 Task: Find connections with filter location Wittmund with filter topic #linkedinlearningwith filter profile language Spanish with filter current company Ramboll with filter school St. George's College with filter industry Construction with filter service category Loans with filter keywords title Physical Therapy Assistant
Action: Mouse moved to (531, 69)
Screenshot: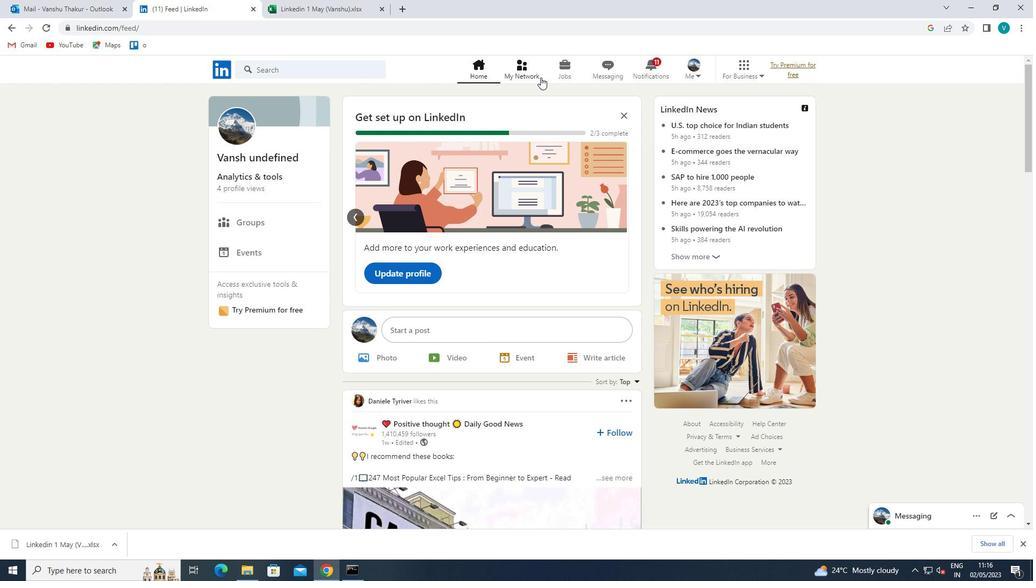 
Action: Mouse pressed left at (531, 69)
Screenshot: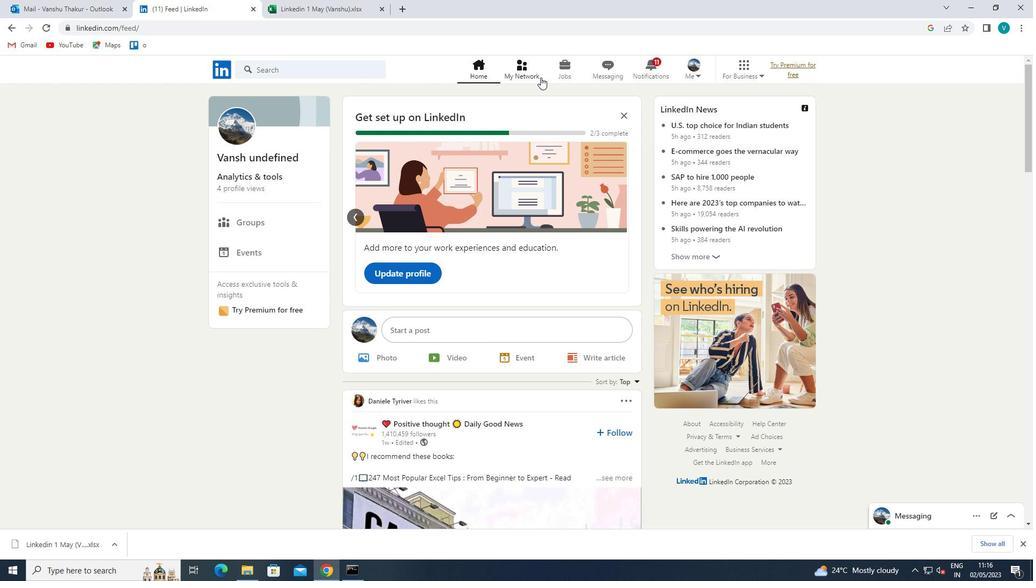 
Action: Mouse moved to (305, 128)
Screenshot: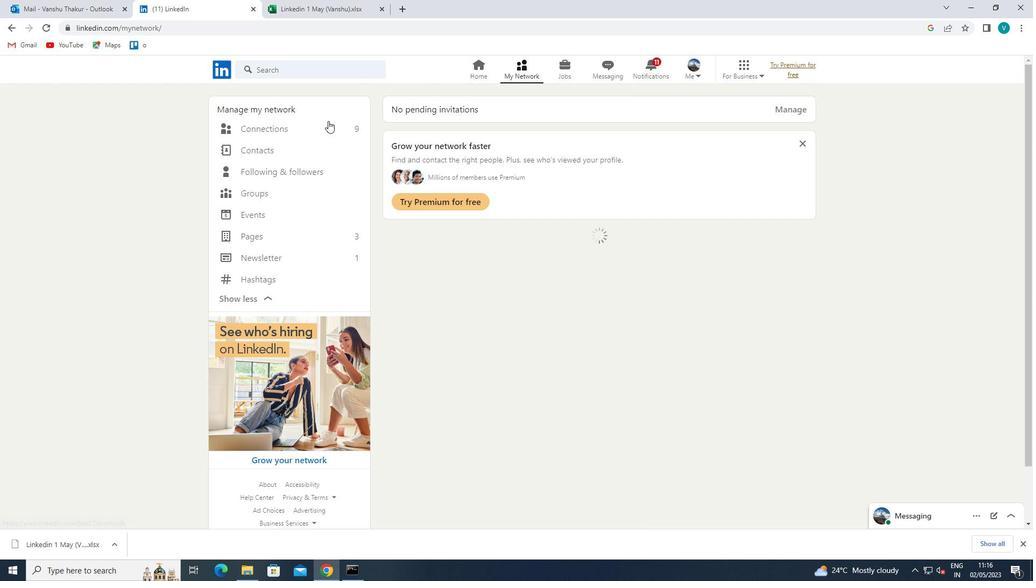 
Action: Mouse pressed left at (305, 128)
Screenshot: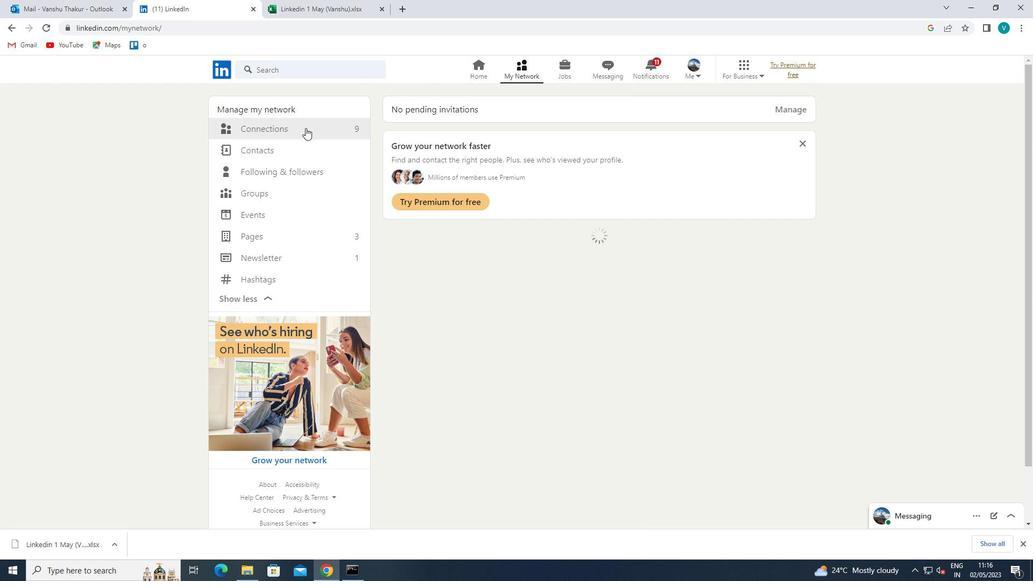 
Action: Mouse moved to (615, 136)
Screenshot: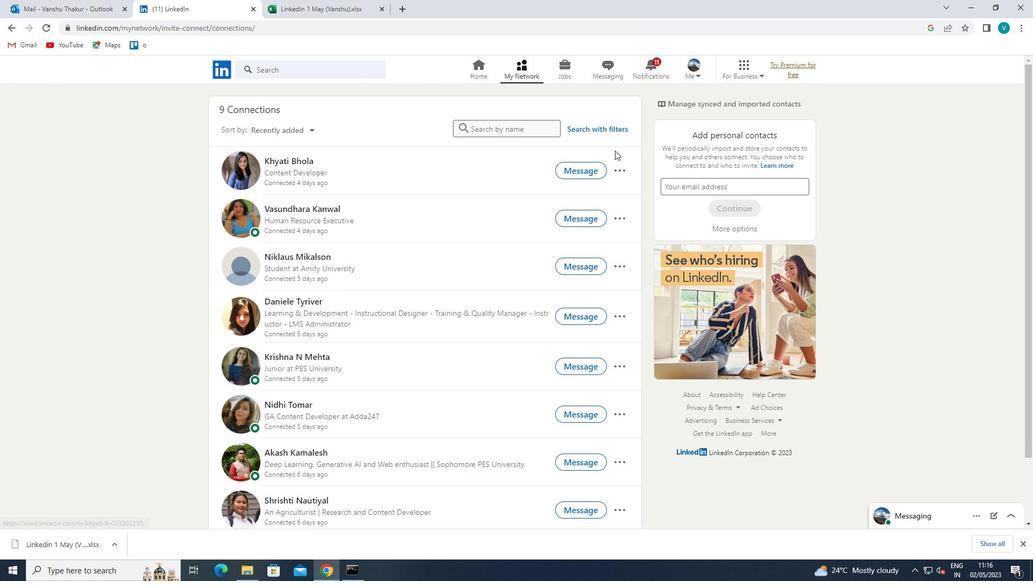 
Action: Mouse pressed left at (615, 136)
Screenshot: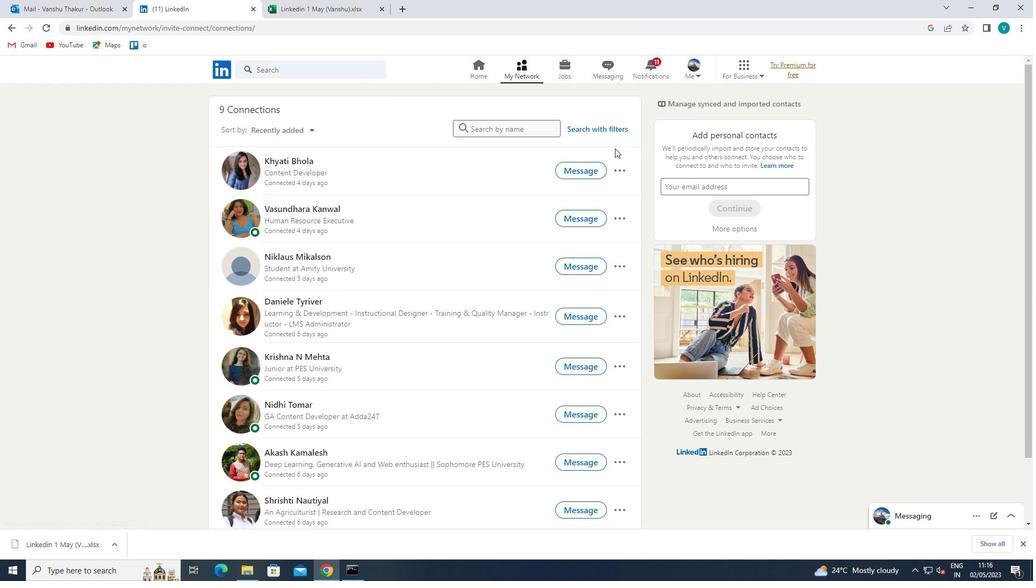 
Action: Mouse moved to (621, 130)
Screenshot: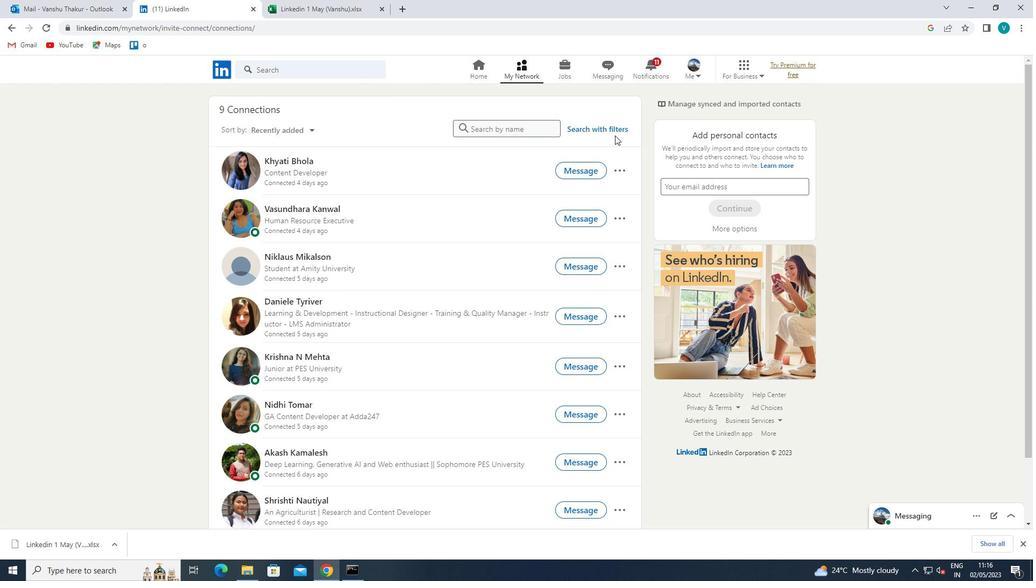 
Action: Mouse pressed left at (621, 130)
Screenshot: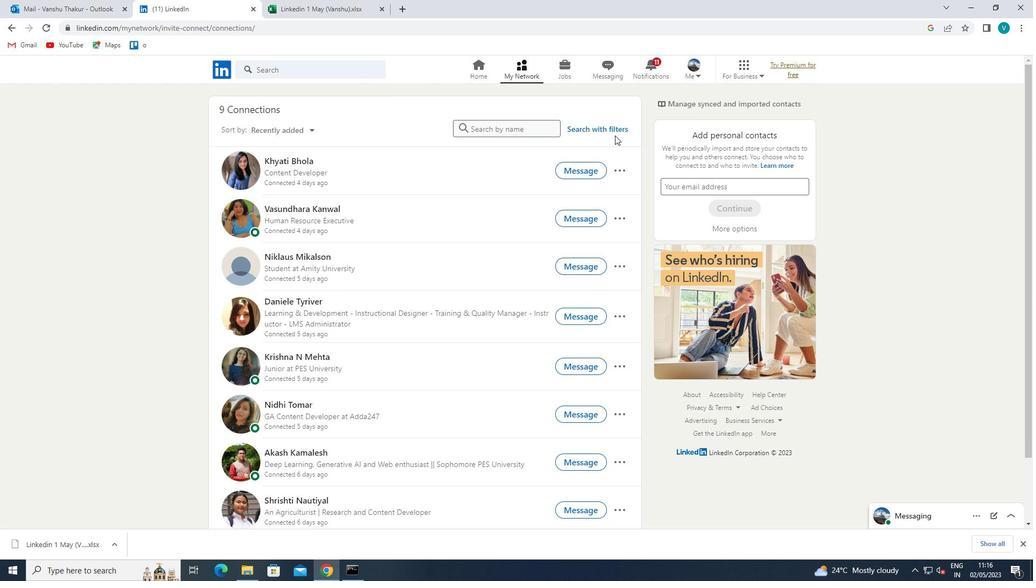 
Action: Mouse moved to (501, 98)
Screenshot: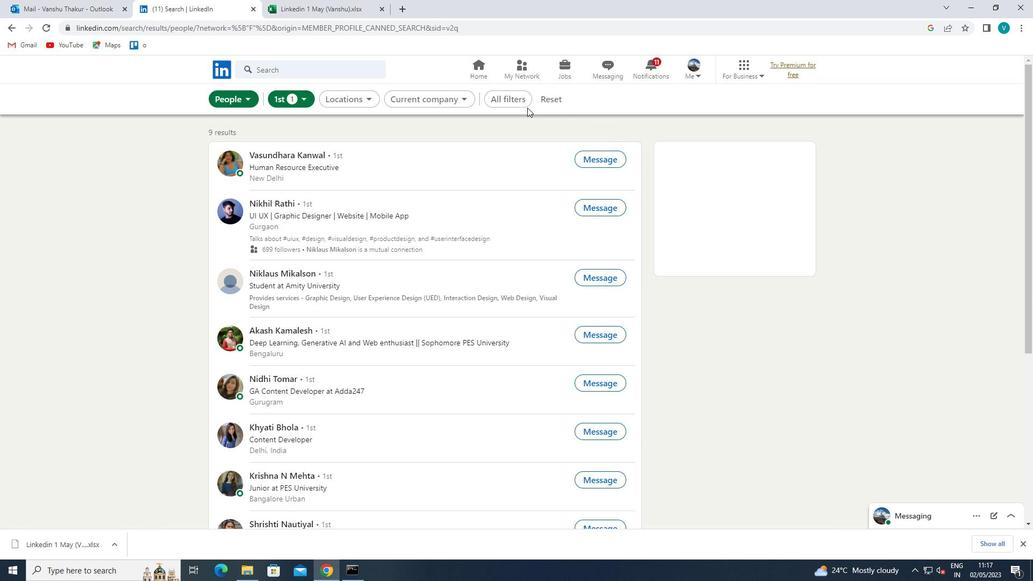 
Action: Mouse pressed left at (501, 98)
Screenshot: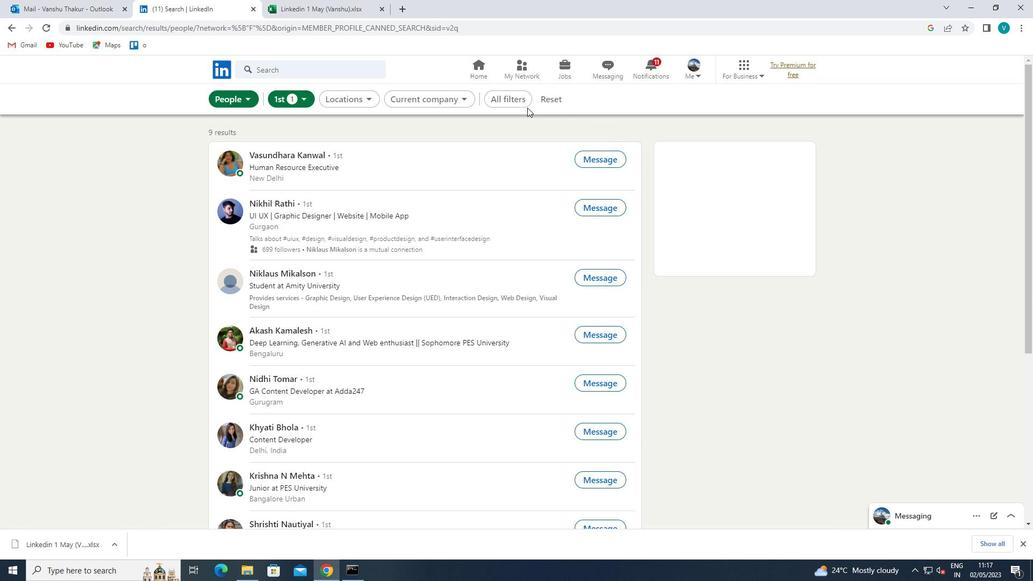 
Action: Mouse moved to (799, 264)
Screenshot: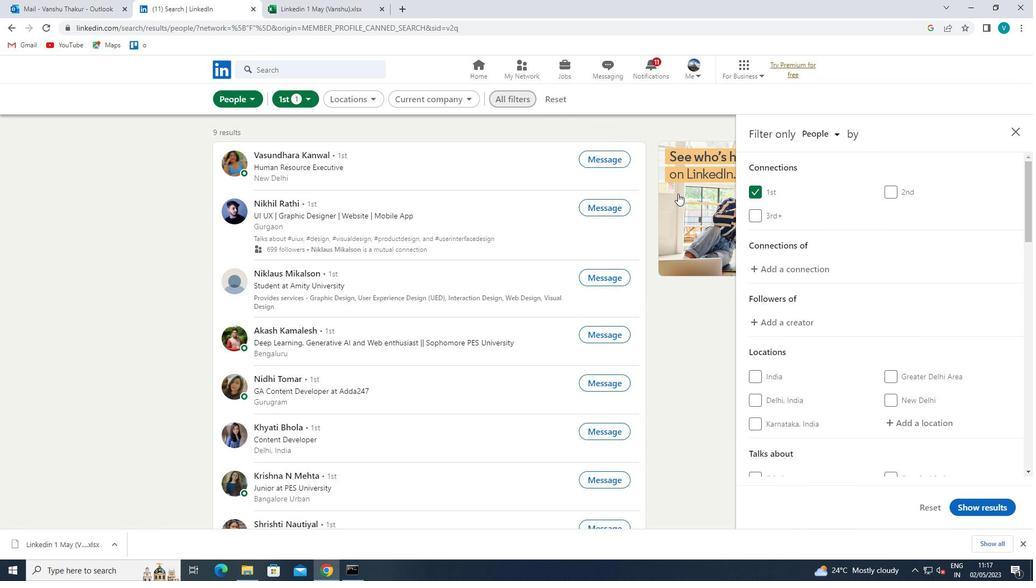 
Action: Mouse scrolled (799, 263) with delta (0, 0)
Screenshot: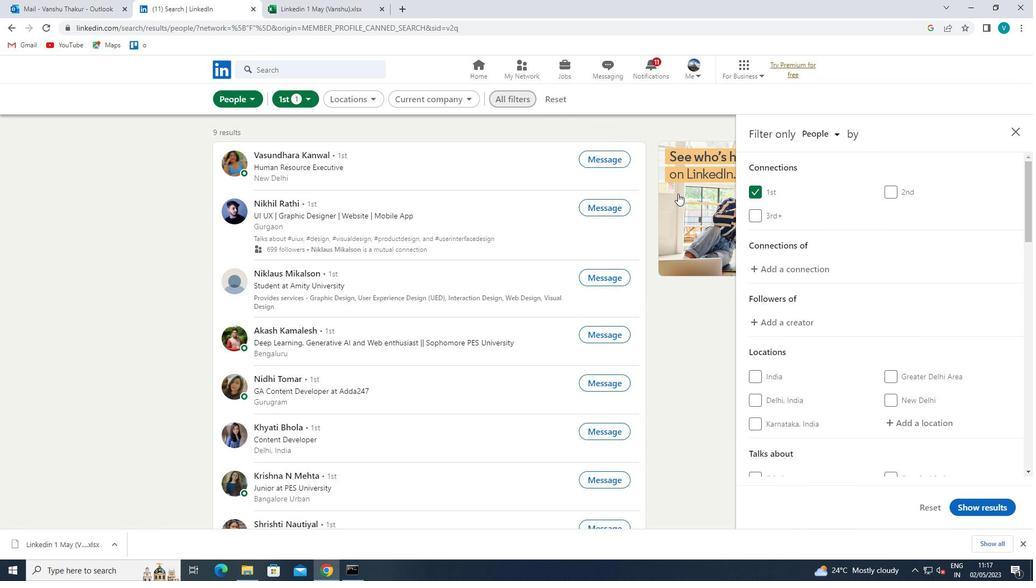
Action: Mouse moved to (914, 361)
Screenshot: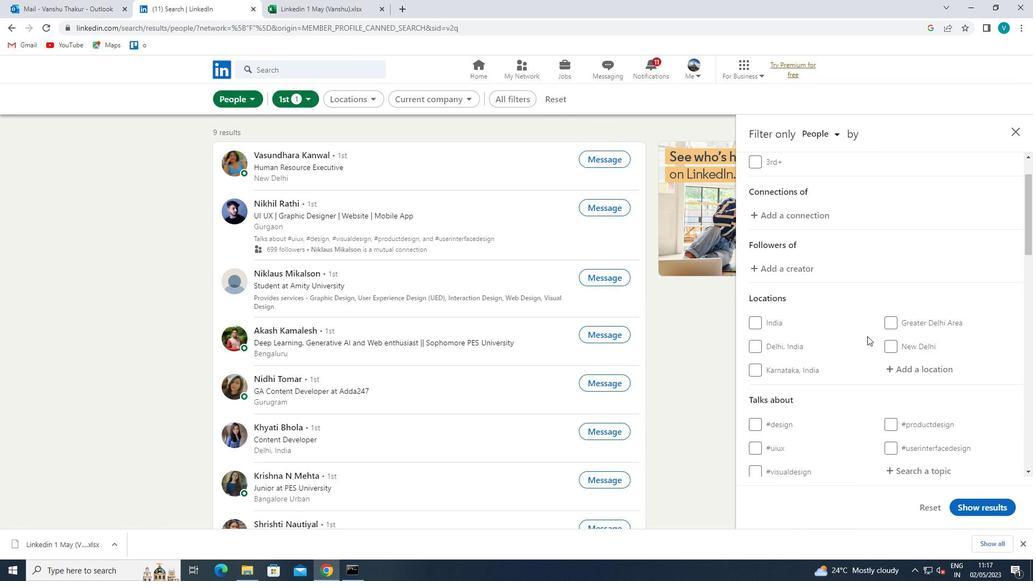 
Action: Mouse pressed left at (914, 361)
Screenshot: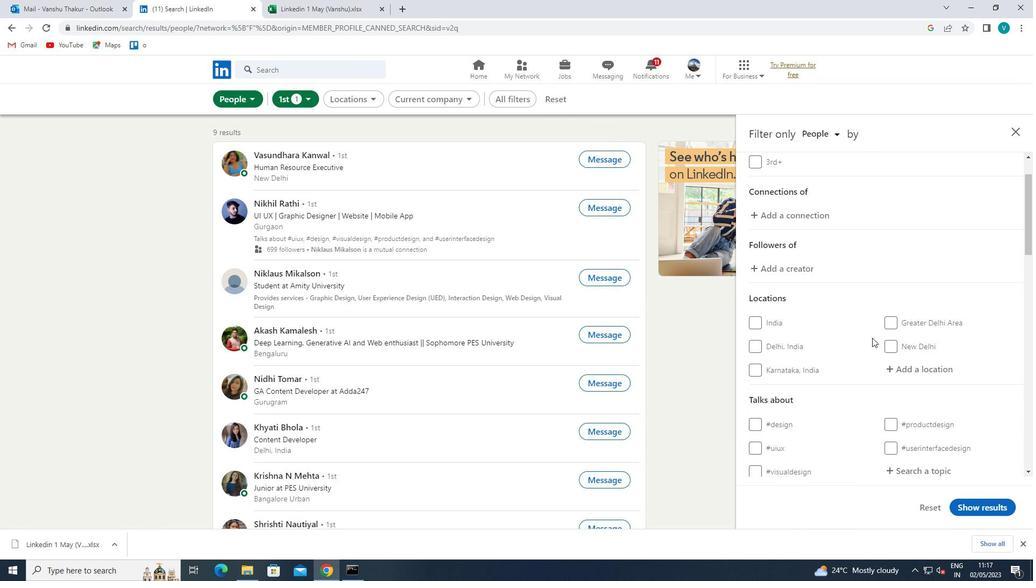 
Action: Mouse moved to (854, 328)
Screenshot: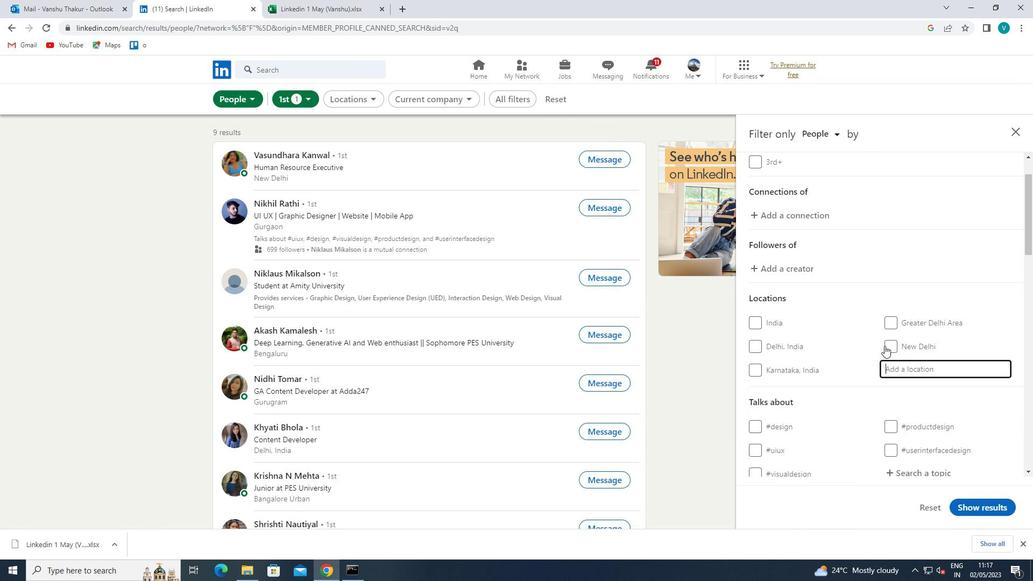 
Action: Key pressed <Key.shift>WITTMUND
Screenshot: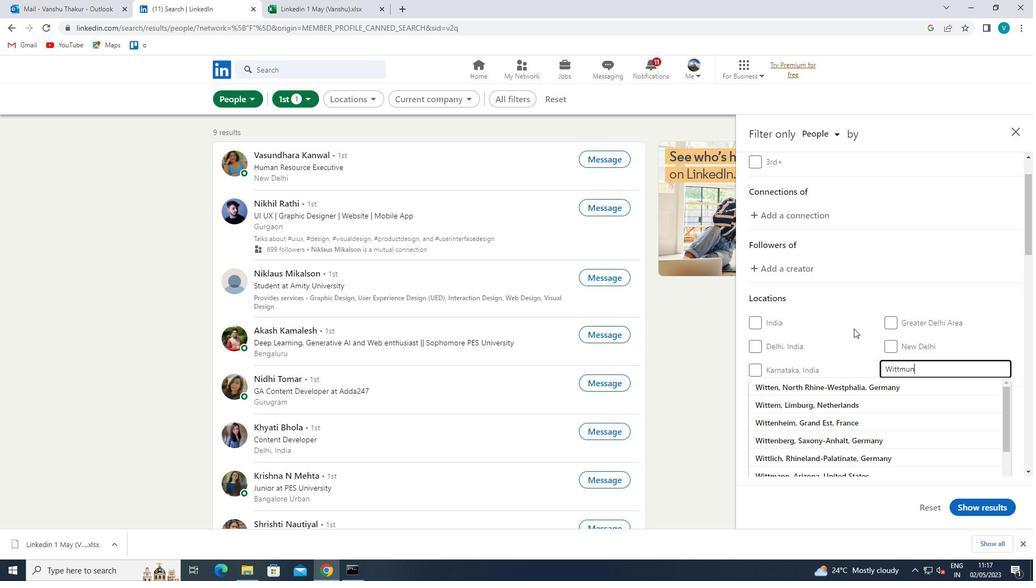 
Action: Mouse moved to (852, 388)
Screenshot: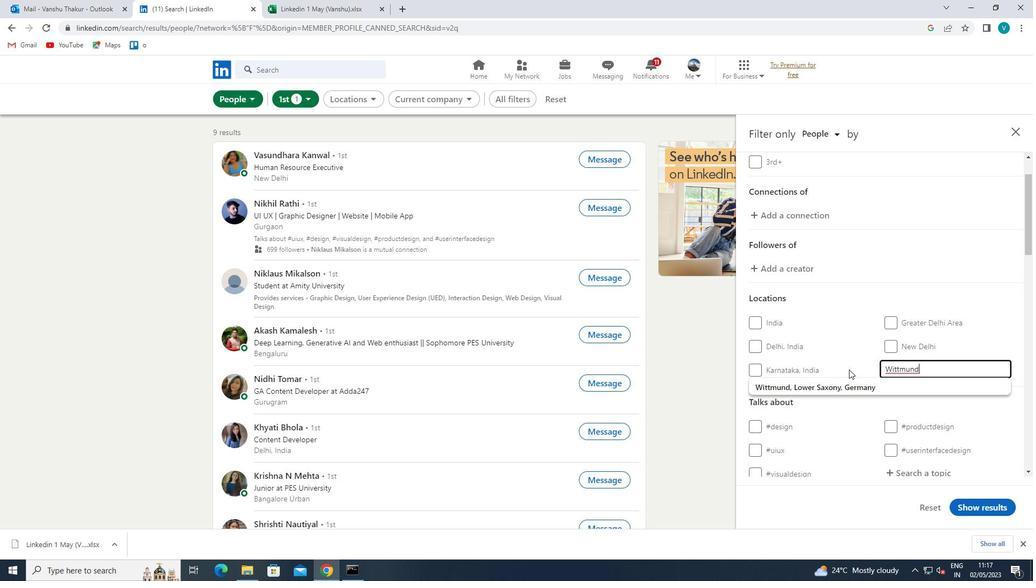 
Action: Mouse pressed left at (852, 388)
Screenshot: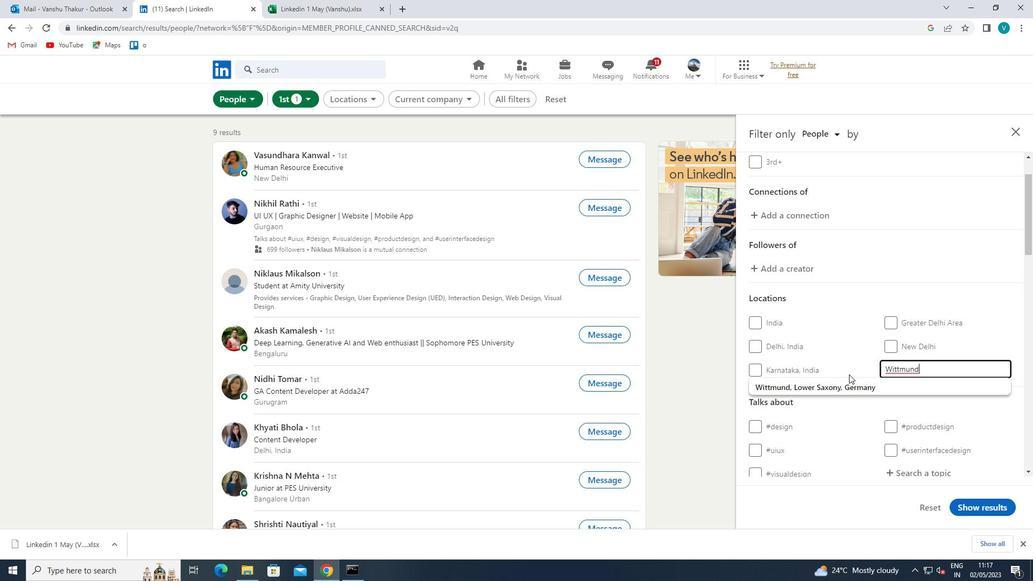 
Action: Mouse moved to (910, 343)
Screenshot: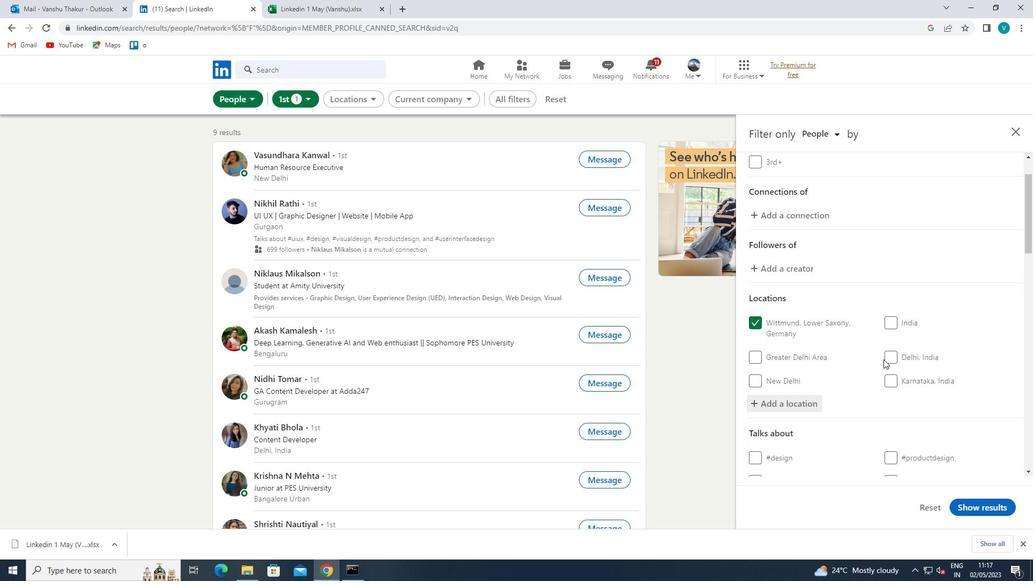 
Action: Mouse scrolled (910, 342) with delta (0, 0)
Screenshot: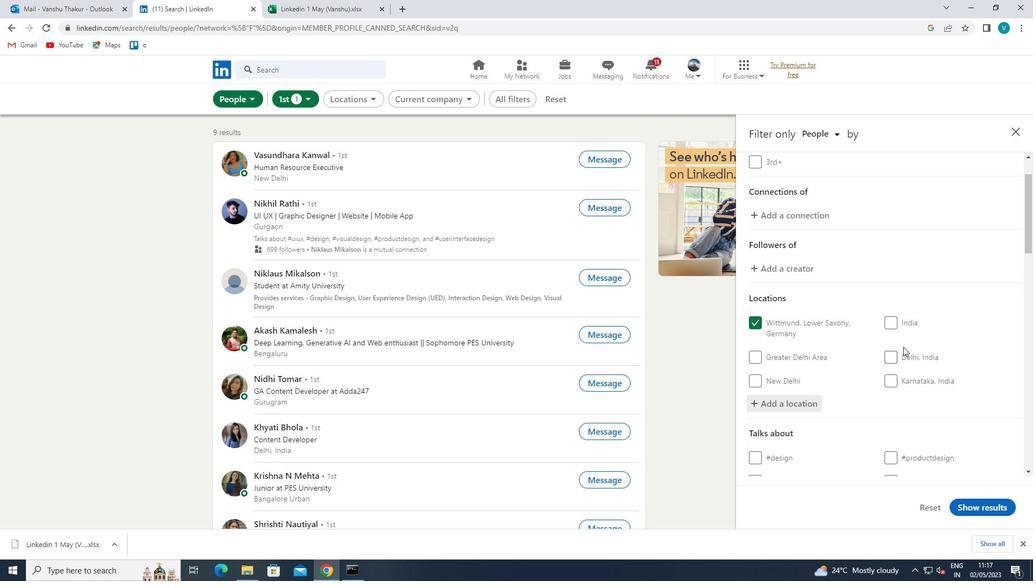 
Action: Mouse scrolled (910, 342) with delta (0, 0)
Screenshot: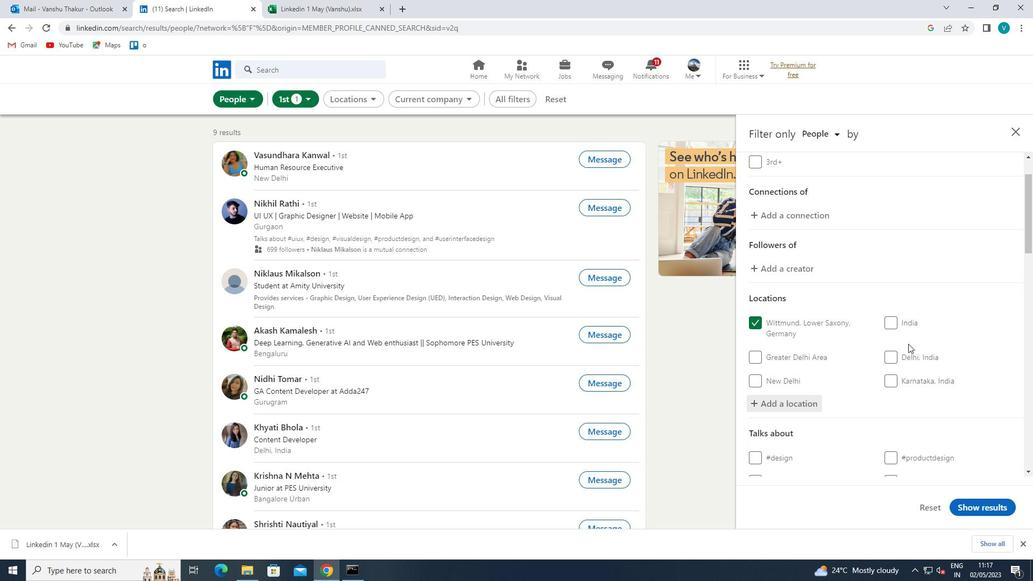 
Action: Mouse scrolled (910, 342) with delta (0, 0)
Screenshot: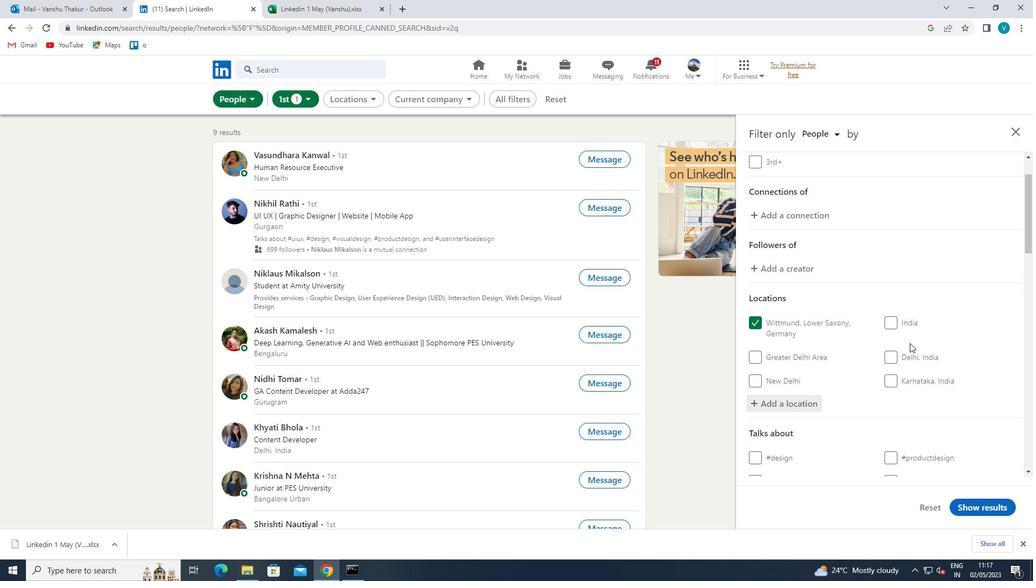 
Action: Mouse scrolled (910, 342) with delta (0, 0)
Screenshot: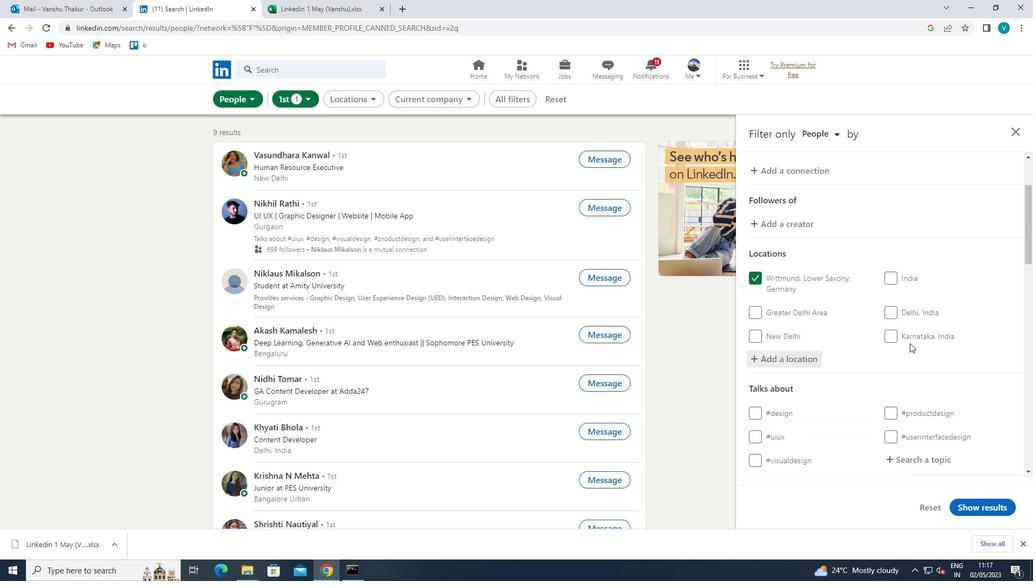 
Action: Mouse moved to (923, 290)
Screenshot: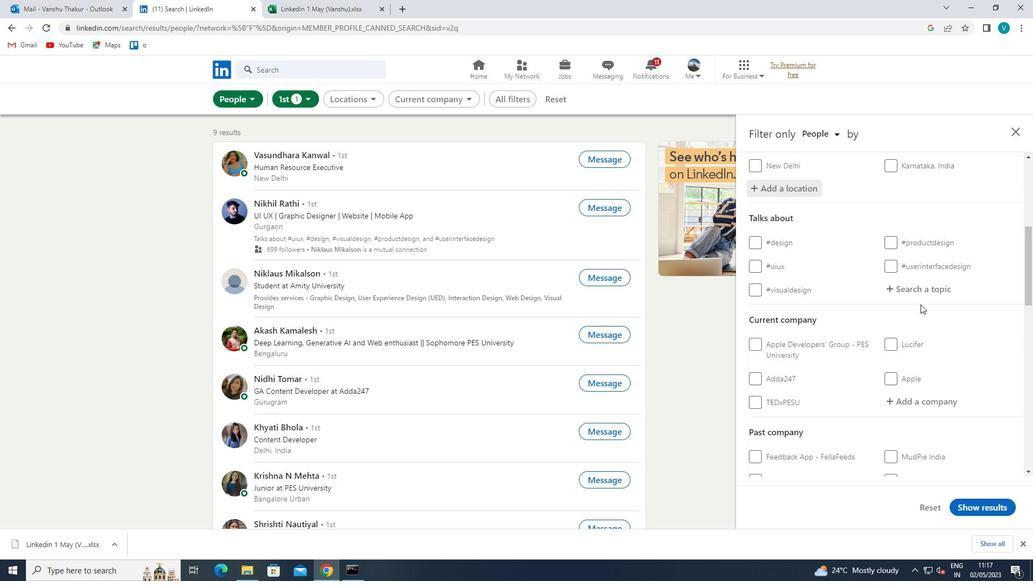 
Action: Mouse pressed left at (923, 290)
Screenshot: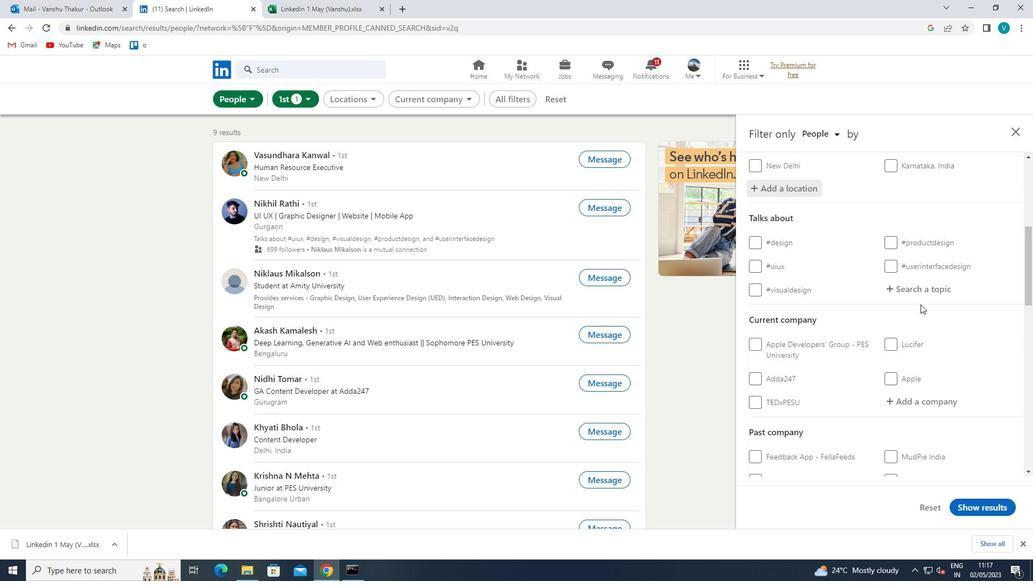 
Action: Mouse moved to (722, 248)
Screenshot: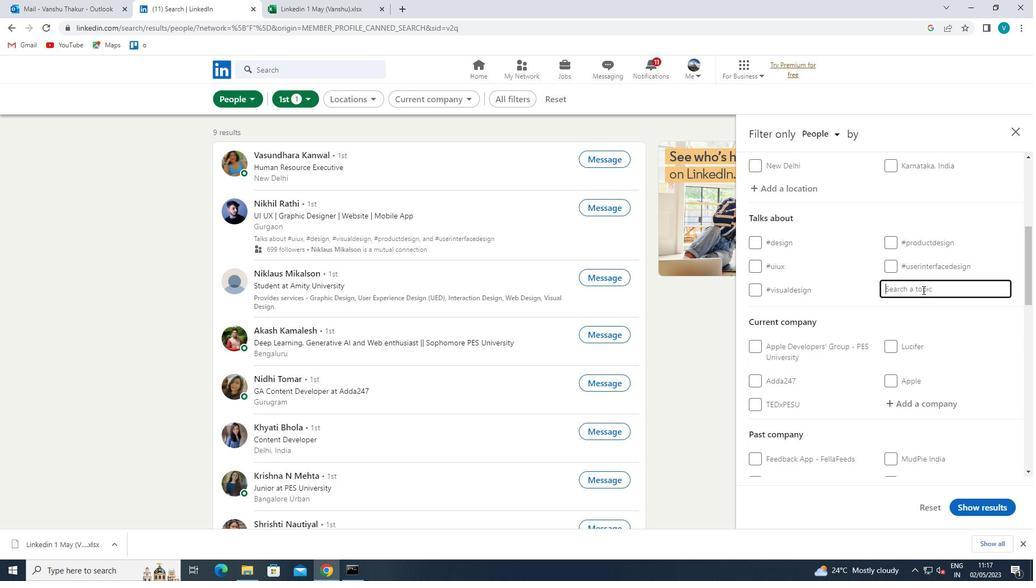
Action: Key pressed LINKEDIN<Key.space><Key.backspace>
Screenshot: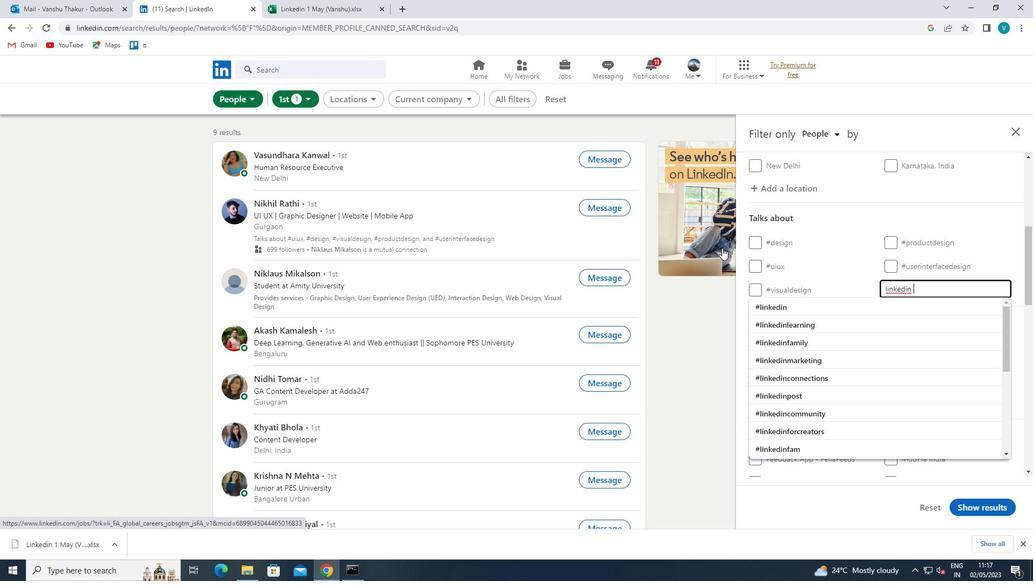 
Action: Mouse moved to (884, 327)
Screenshot: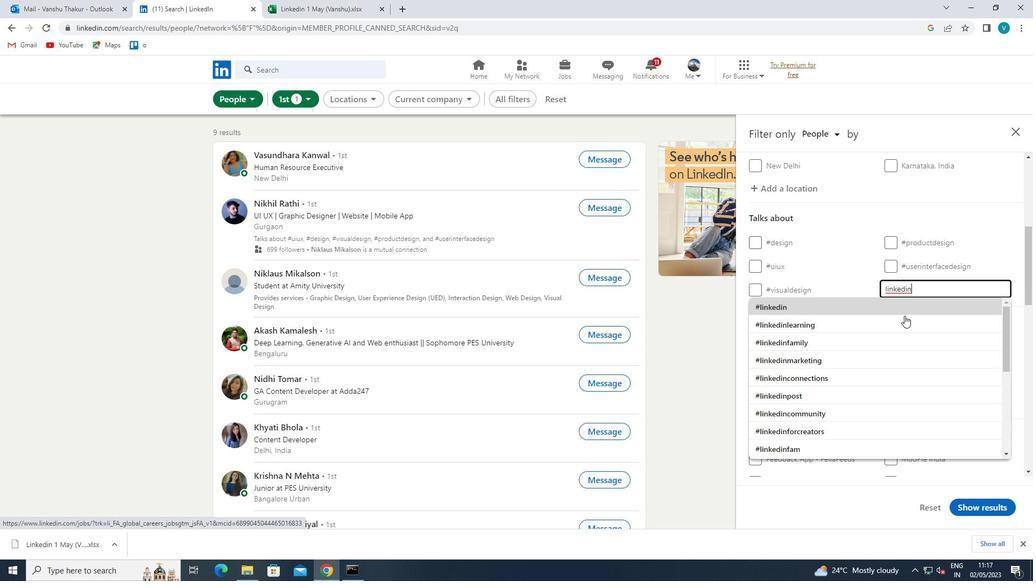 
Action: Mouse pressed left at (884, 327)
Screenshot: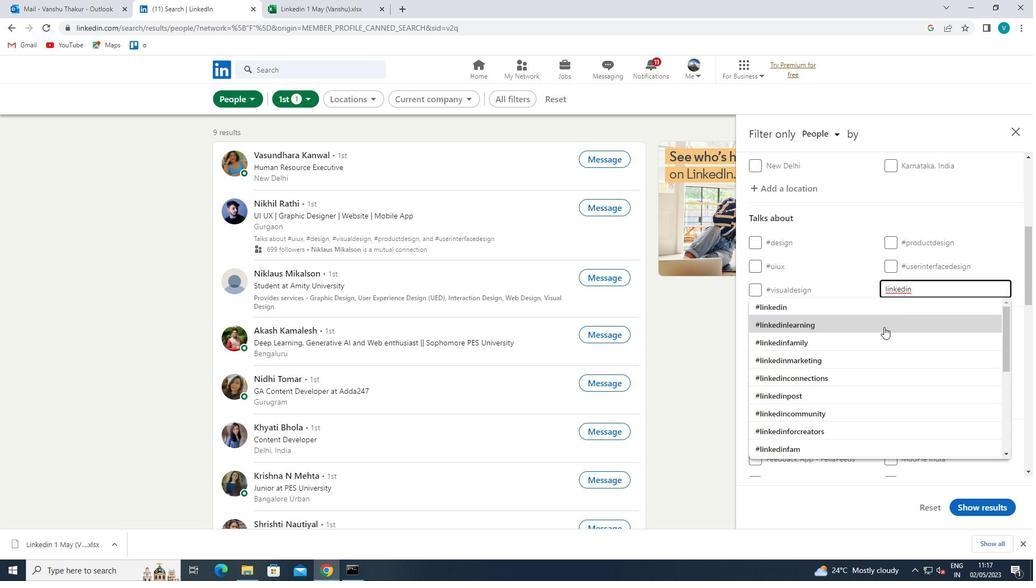 
Action: Mouse scrolled (884, 326) with delta (0, 0)
Screenshot: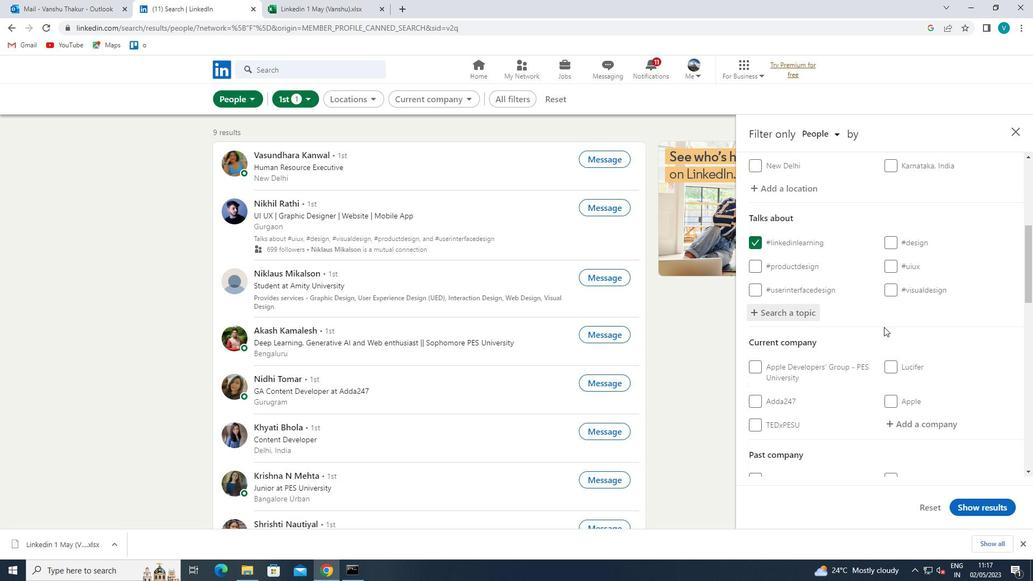 
Action: Mouse scrolled (884, 326) with delta (0, 0)
Screenshot: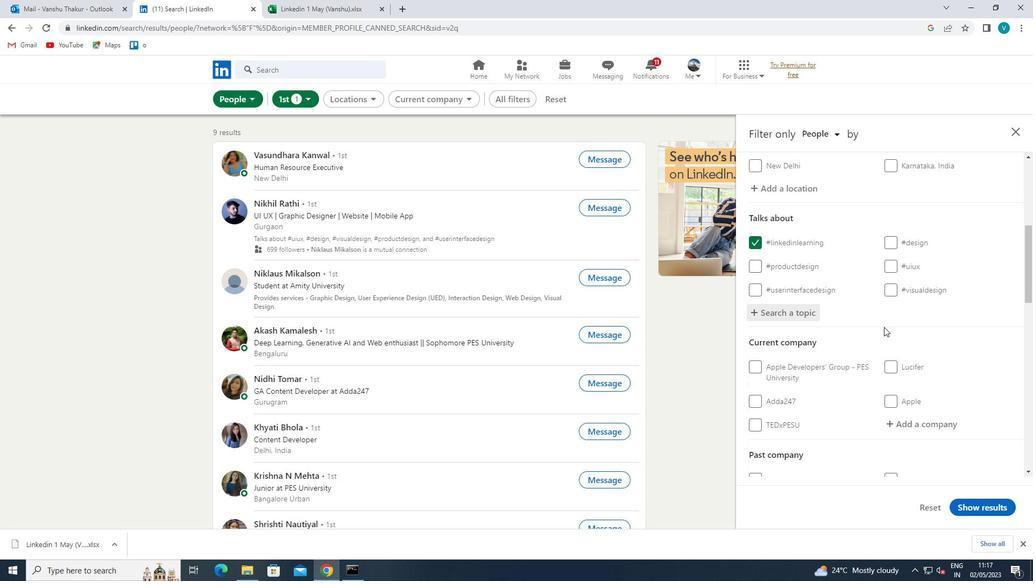 
Action: Mouse scrolled (884, 326) with delta (0, 0)
Screenshot: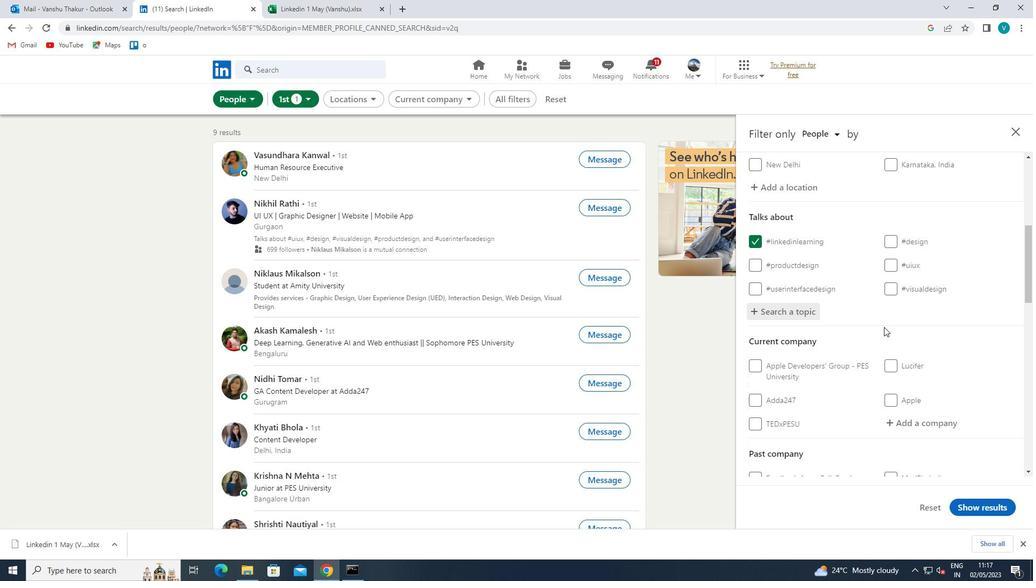 
Action: Mouse moved to (908, 264)
Screenshot: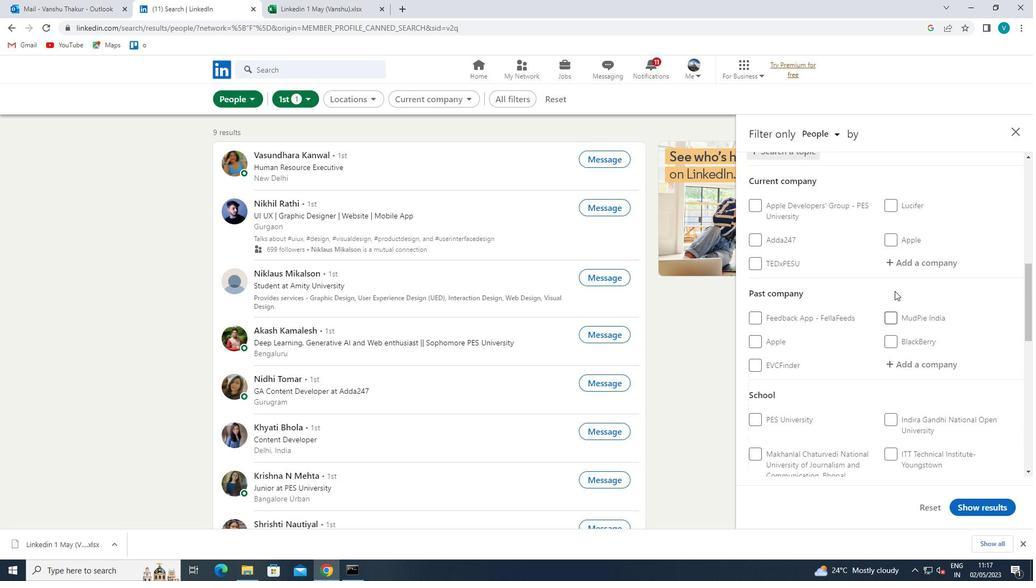 
Action: Mouse pressed left at (908, 264)
Screenshot: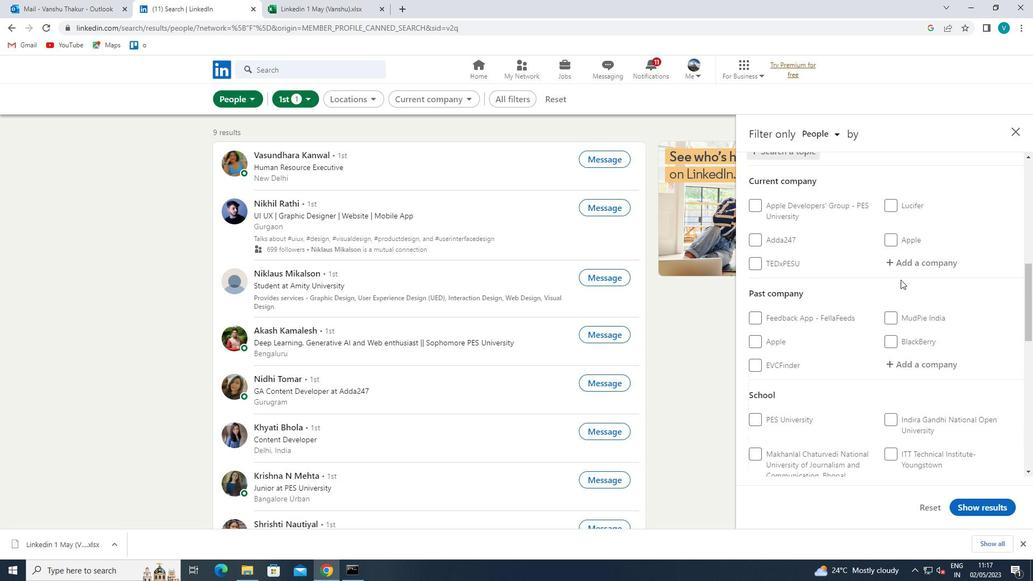 
Action: Key pressed <Key.shift>
Screenshot: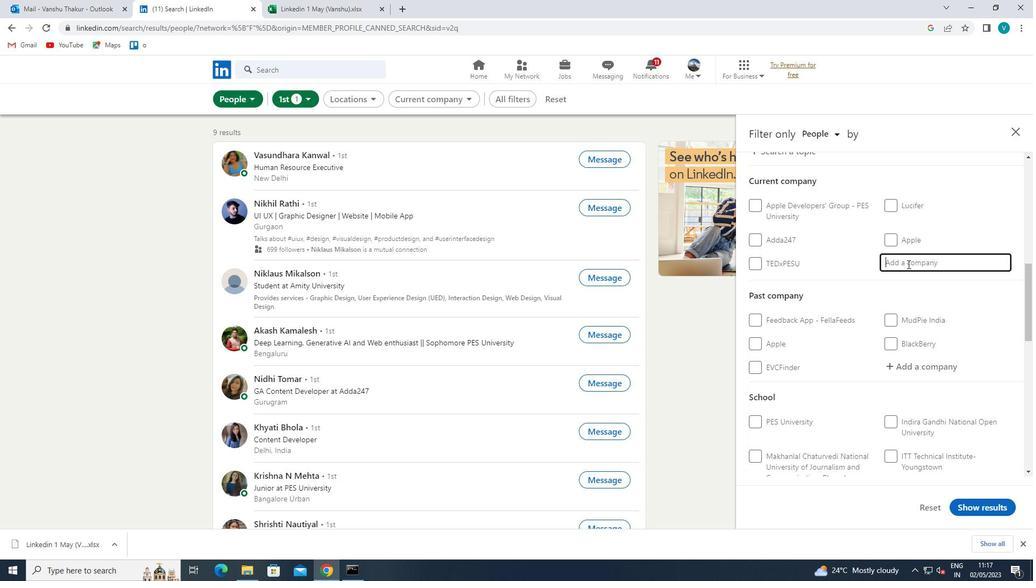 
Action: Mouse moved to (818, 215)
Screenshot: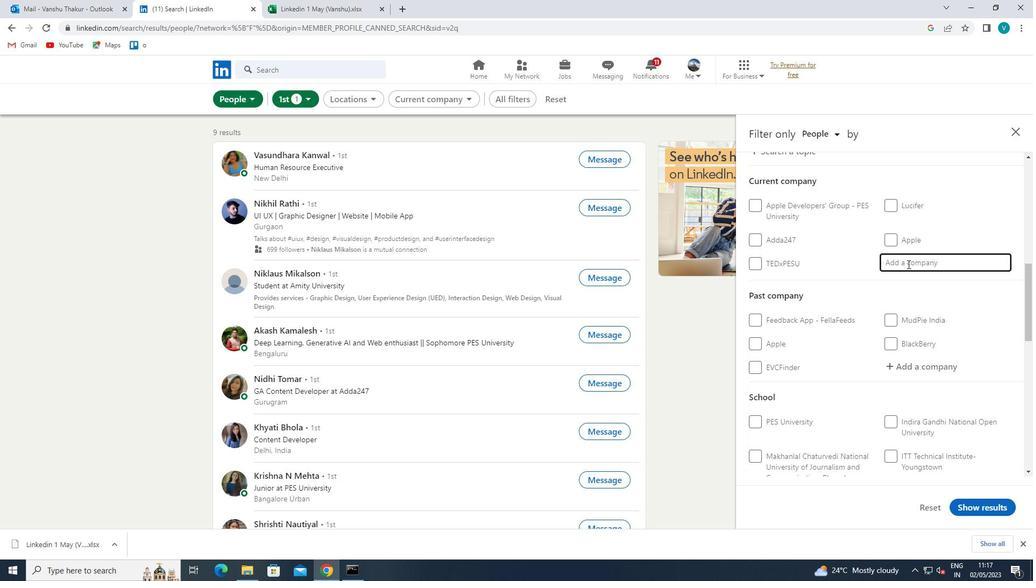 
Action: Key pressed RAMBO
Screenshot: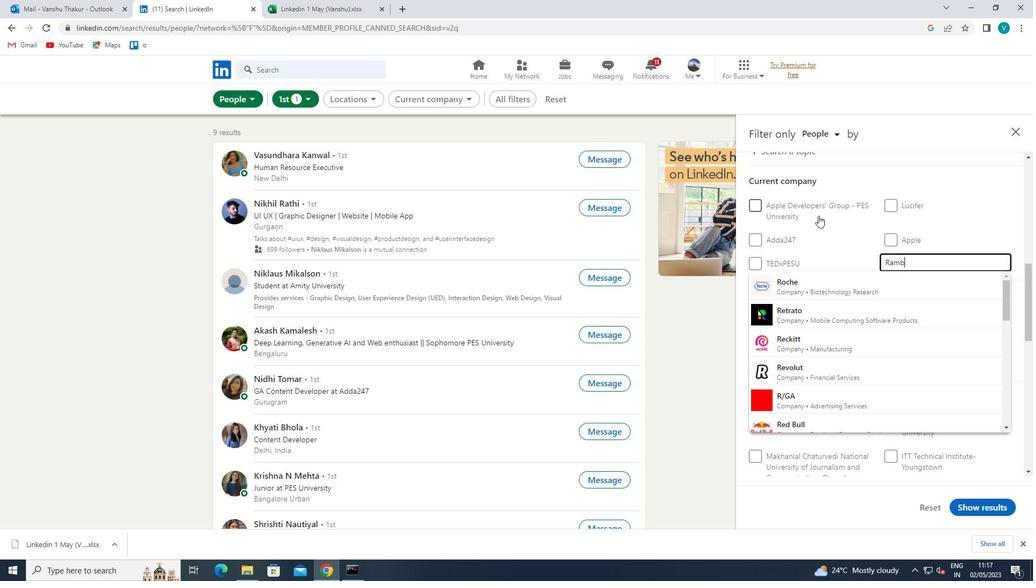 
Action: Mouse moved to (832, 283)
Screenshot: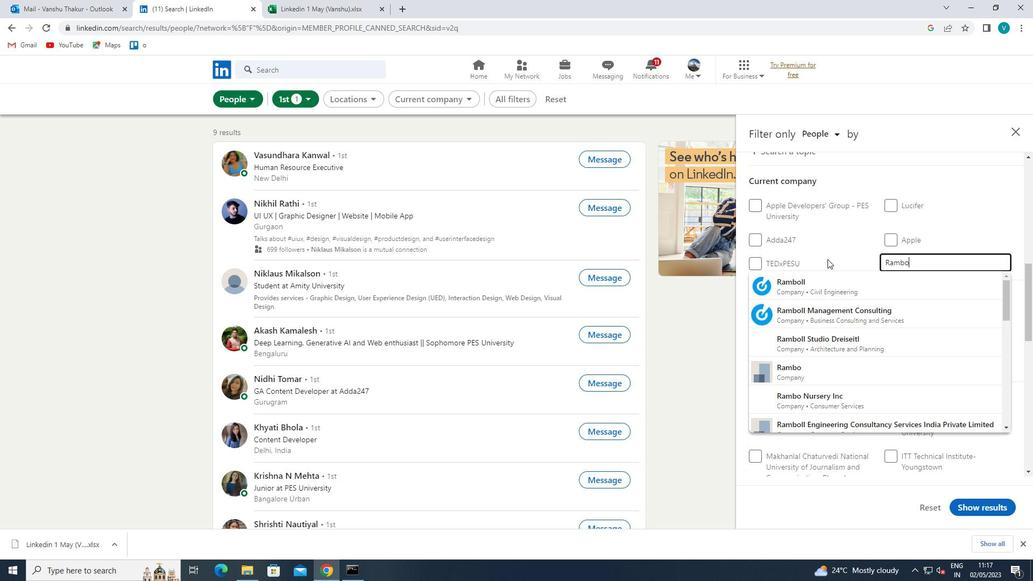 
Action: Mouse pressed left at (832, 283)
Screenshot: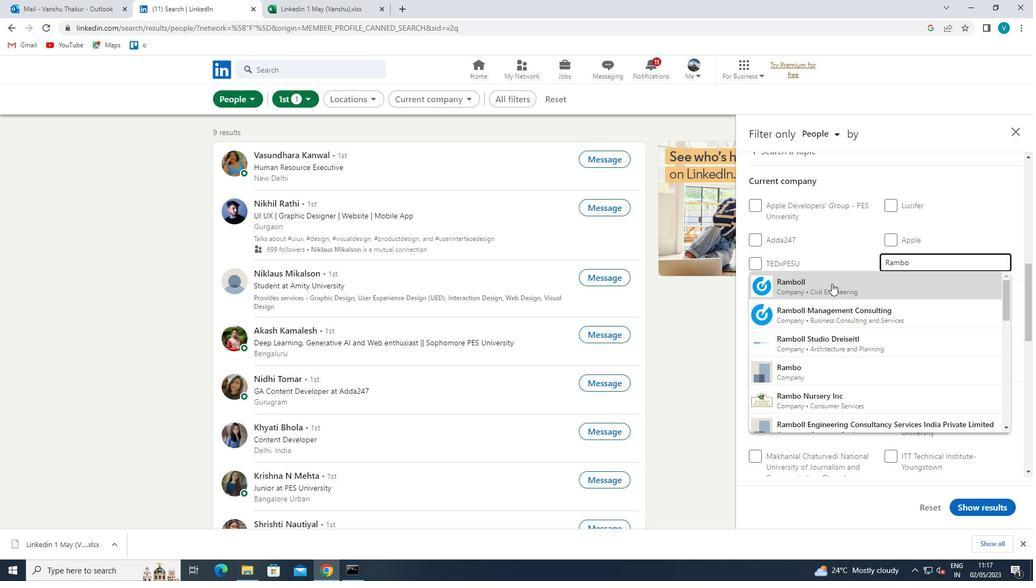 
Action: Mouse moved to (833, 284)
Screenshot: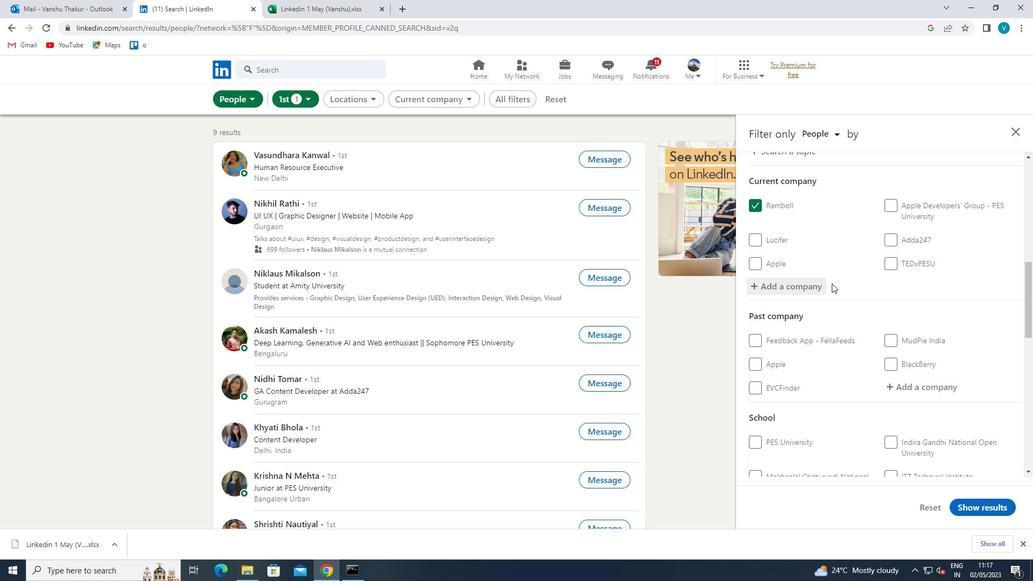 
Action: Mouse scrolled (833, 284) with delta (0, 0)
Screenshot: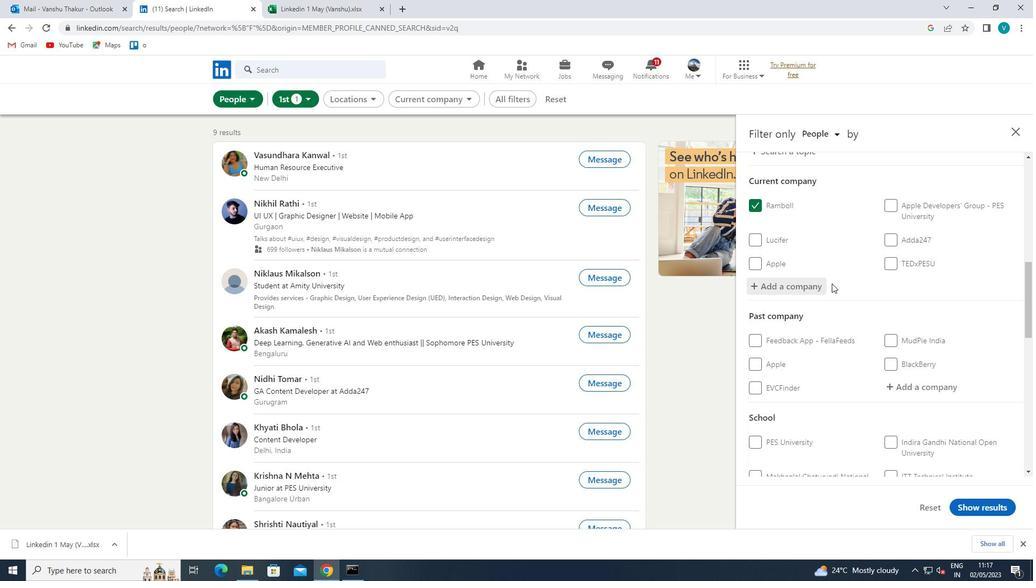 
Action: Mouse moved to (835, 285)
Screenshot: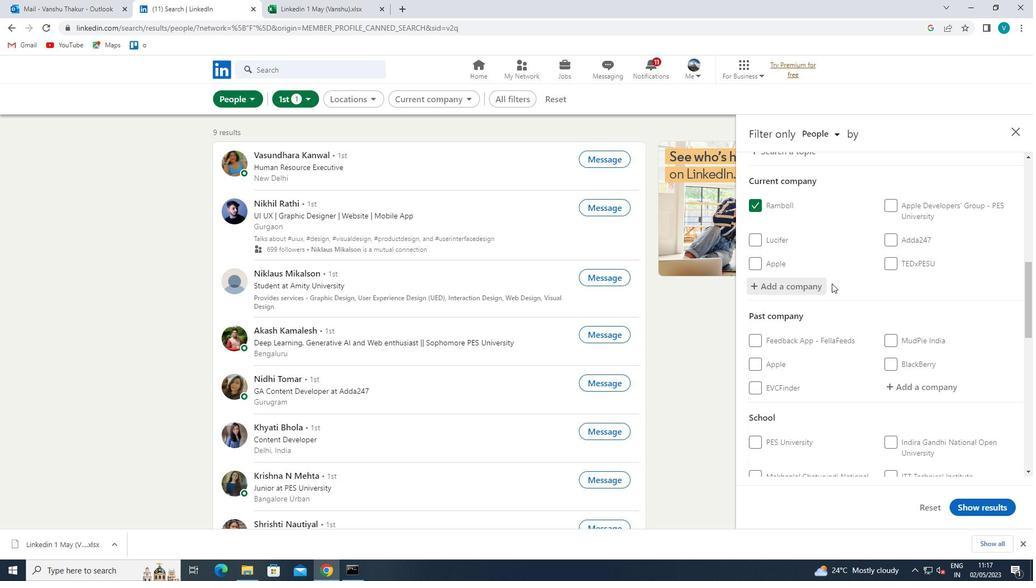 
Action: Mouse scrolled (835, 285) with delta (0, 0)
Screenshot: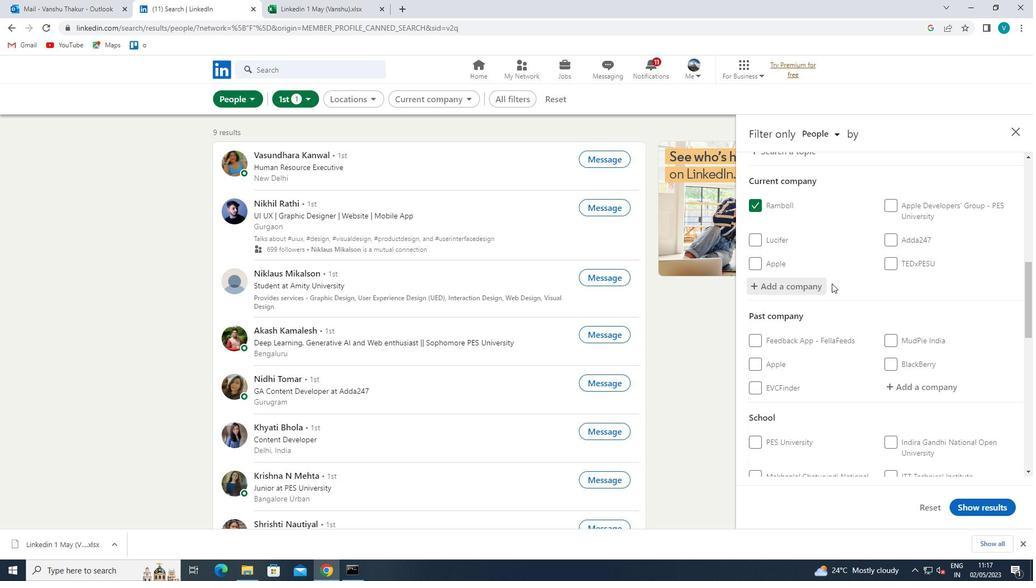 
Action: Mouse moved to (836, 286)
Screenshot: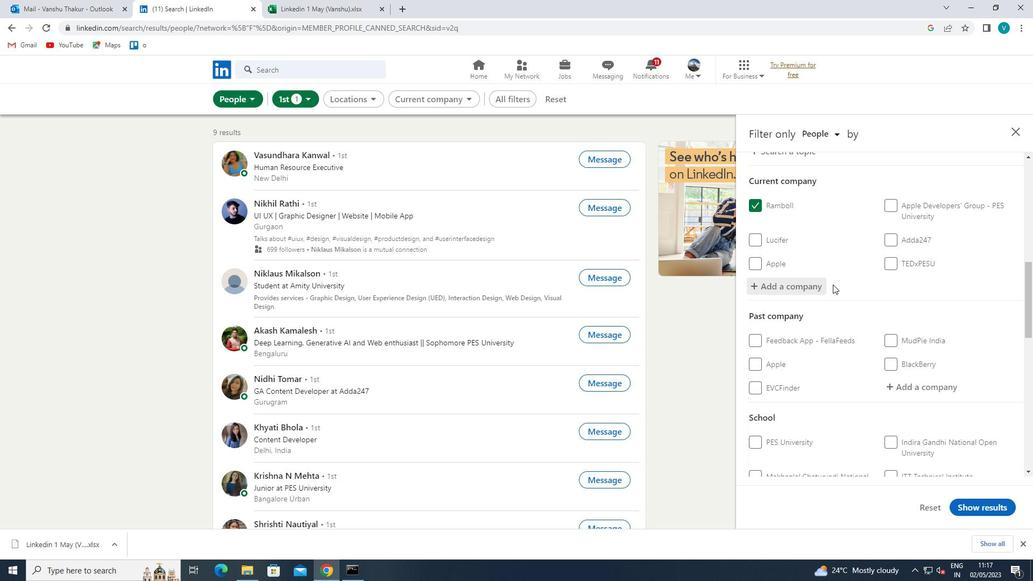 
Action: Mouse scrolled (836, 285) with delta (0, 0)
Screenshot: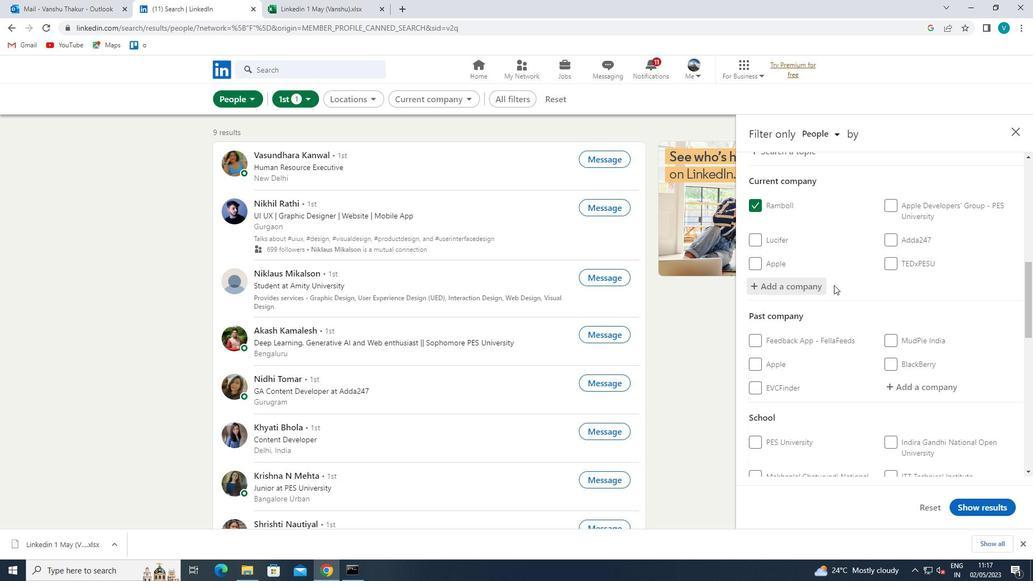 
Action: Mouse scrolled (836, 285) with delta (0, 0)
Screenshot: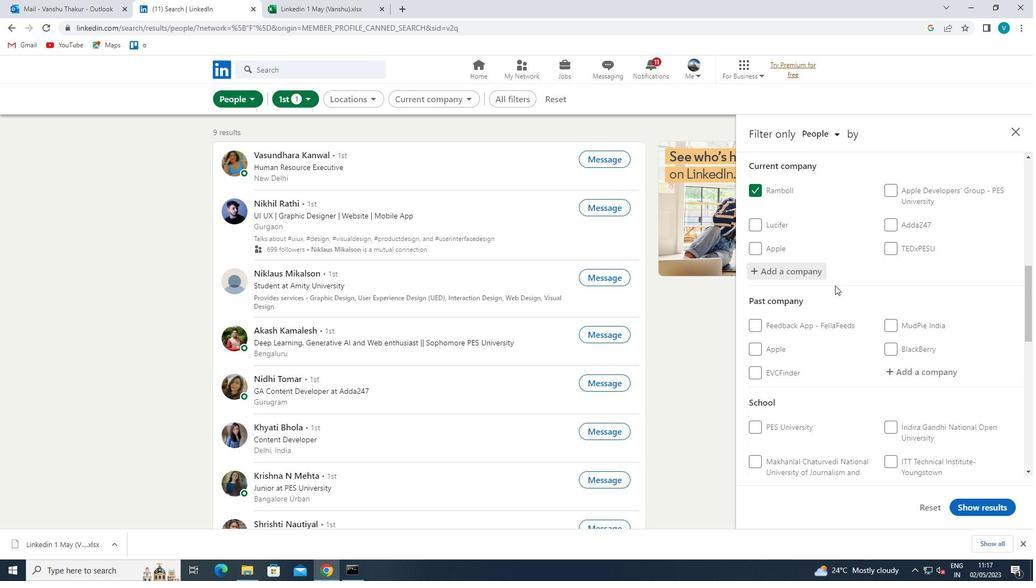 
Action: Mouse moved to (904, 303)
Screenshot: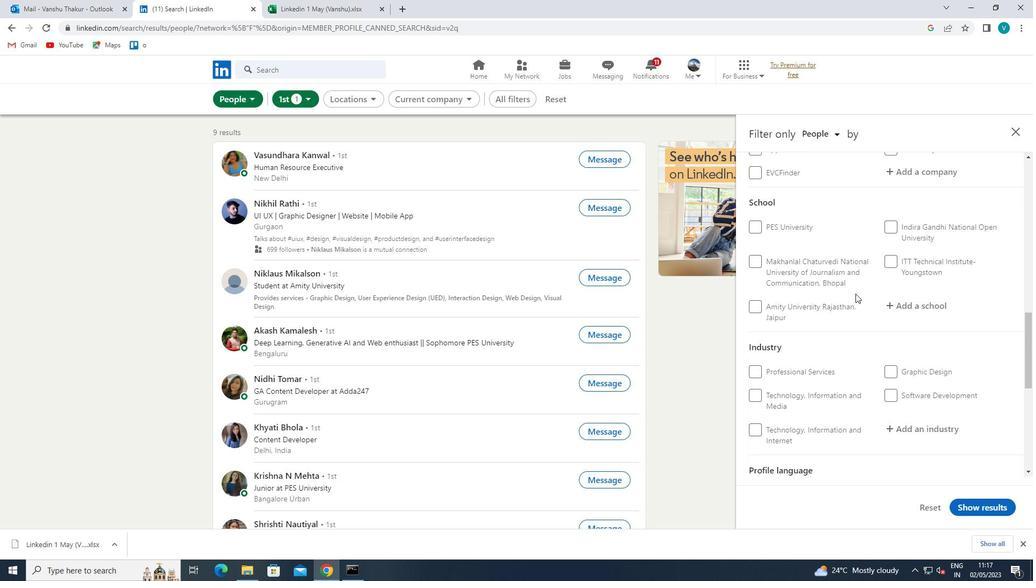 
Action: Mouse pressed left at (904, 303)
Screenshot: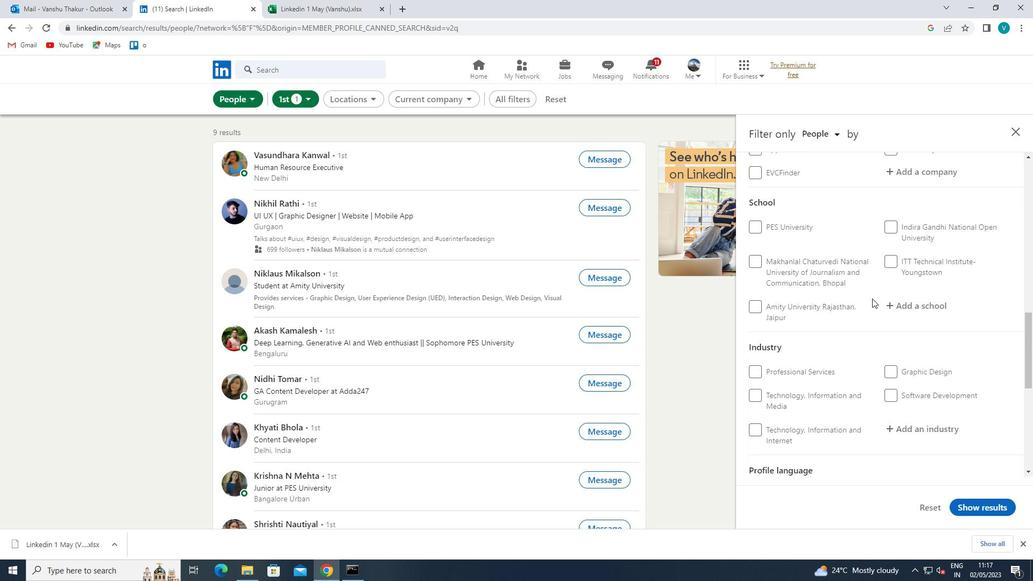 
Action: Key pressed <Key.shift>ST.
Screenshot: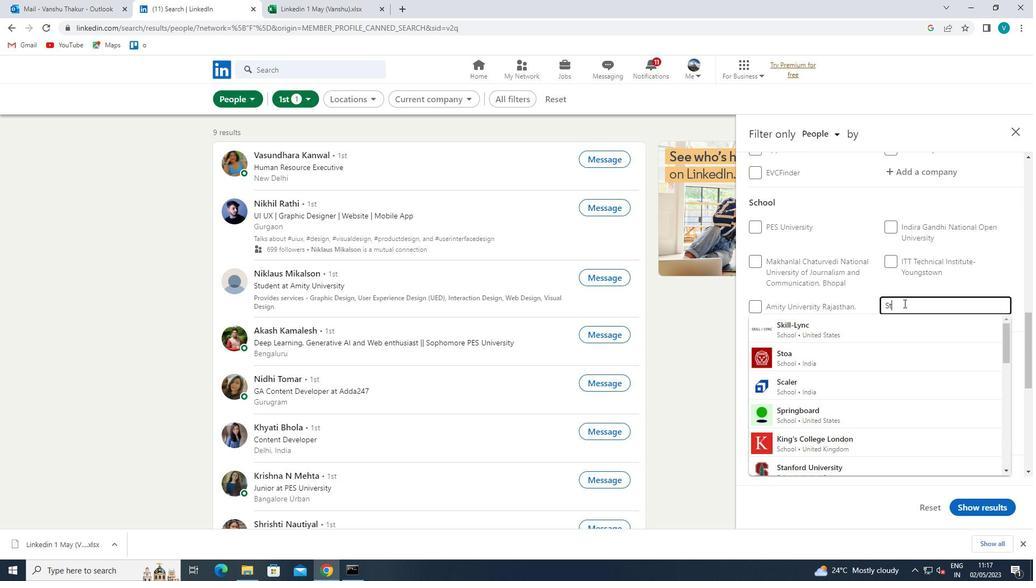 
Action: Mouse moved to (886, 404)
Screenshot: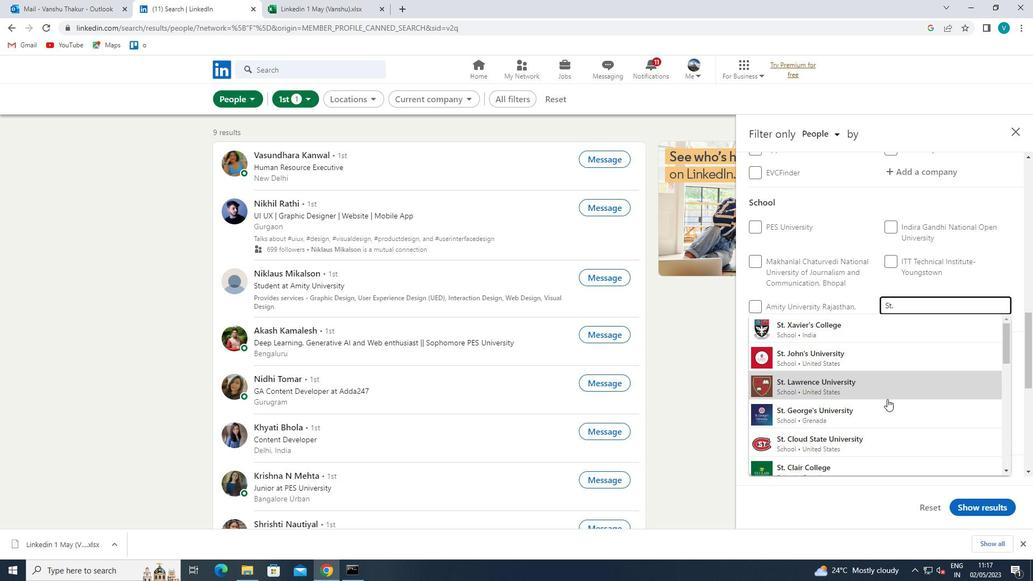 
Action: Mouse pressed left at (886, 404)
Screenshot: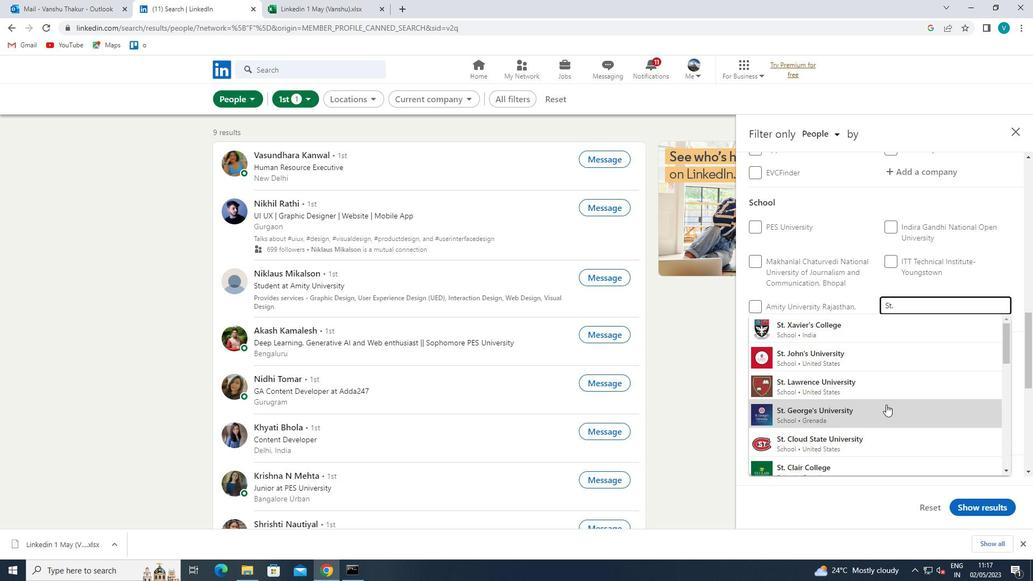
Action: Mouse moved to (896, 373)
Screenshot: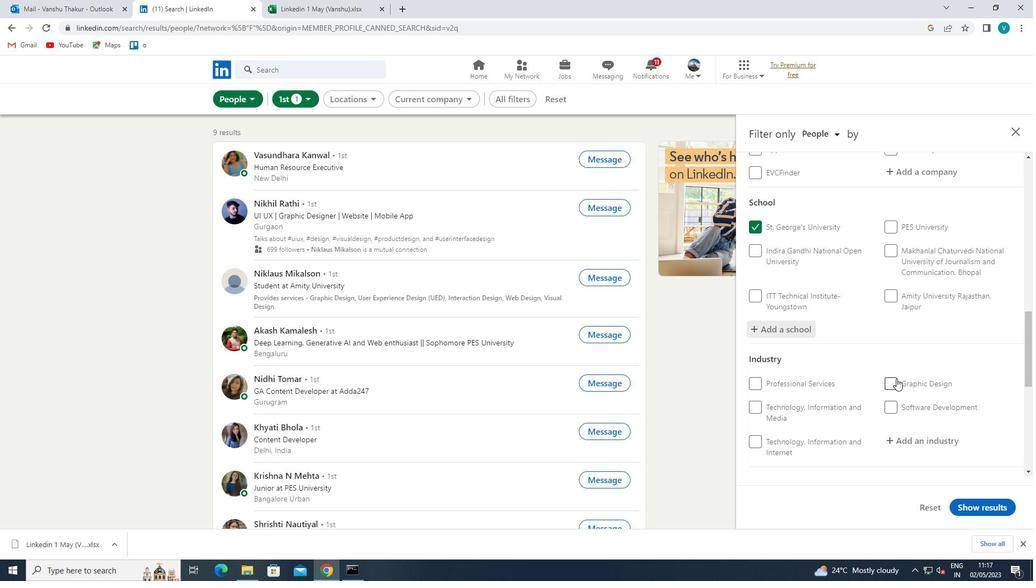 
Action: Mouse scrolled (896, 372) with delta (0, 0)
Screenshot: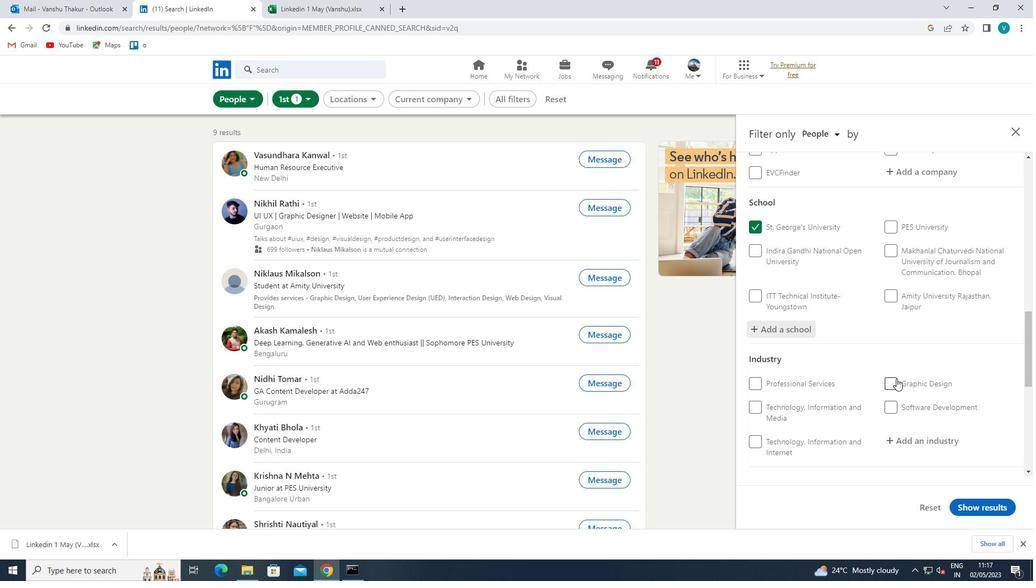 
Action: Mouse moved to (896, 373)
Screenshot: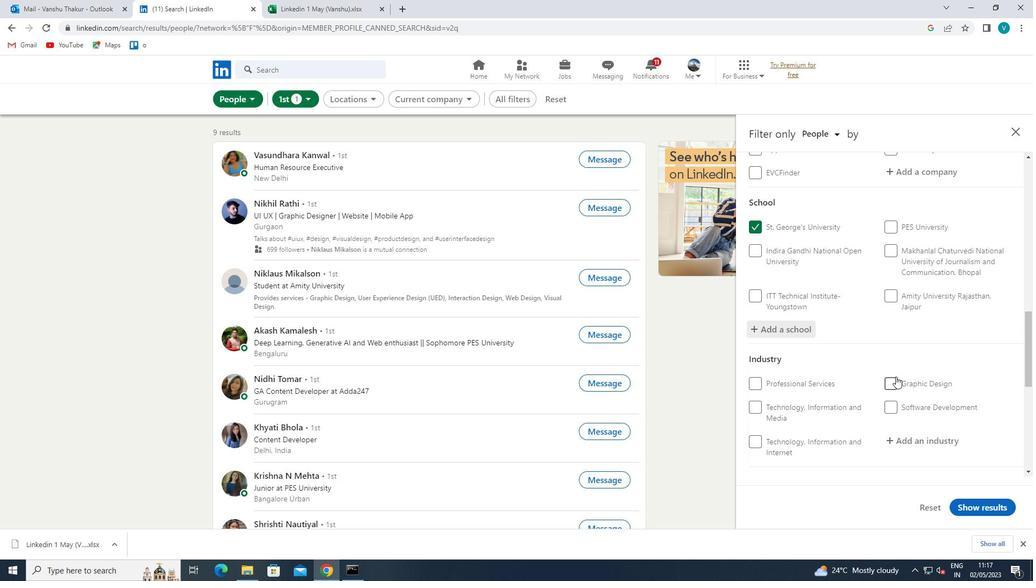 
Action: Mouse scrolled (896, 372) with delta (0, 0)
Screenshot: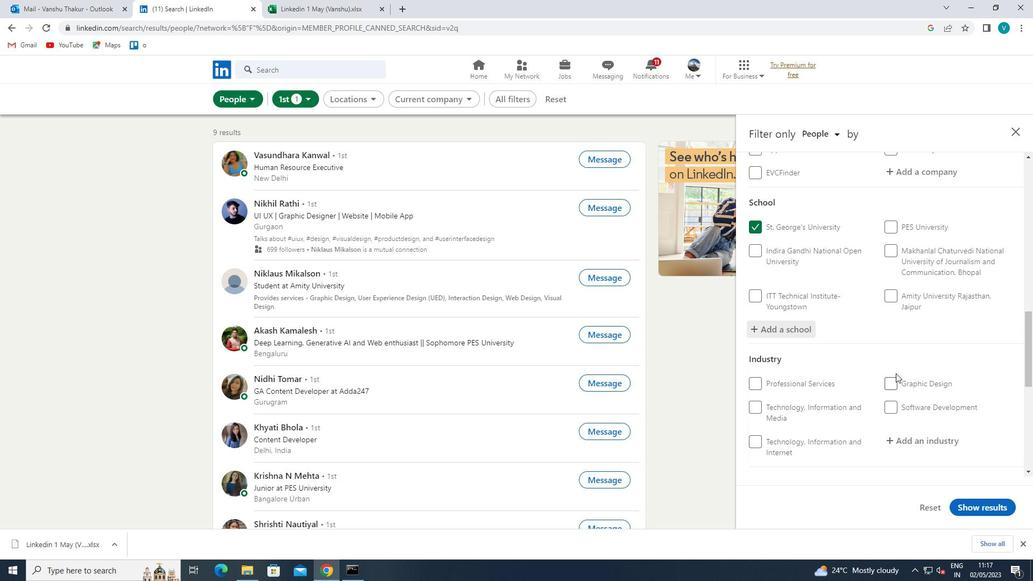 
Action: Mouse moved to (911, 345)
Screenshot: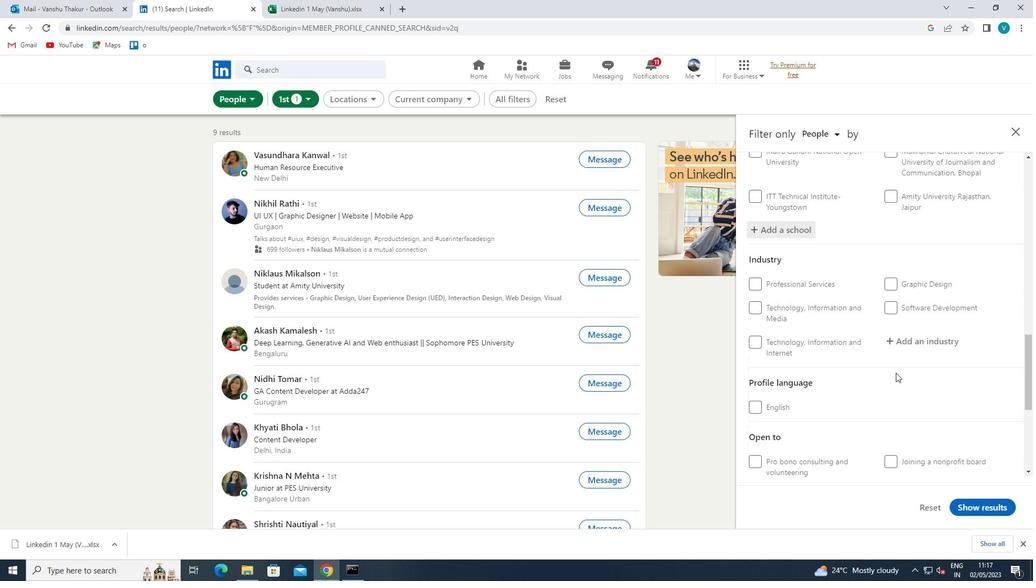 
Action: Mouse pressed left at (911, 345)
Screenshot: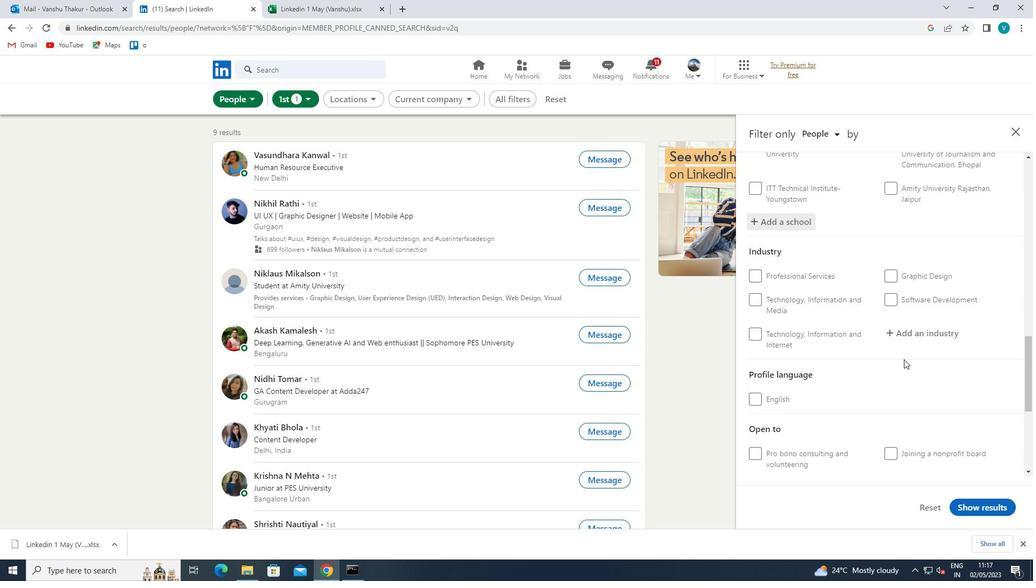 
Action: Mouse moved to (916, 334)
Screenshot: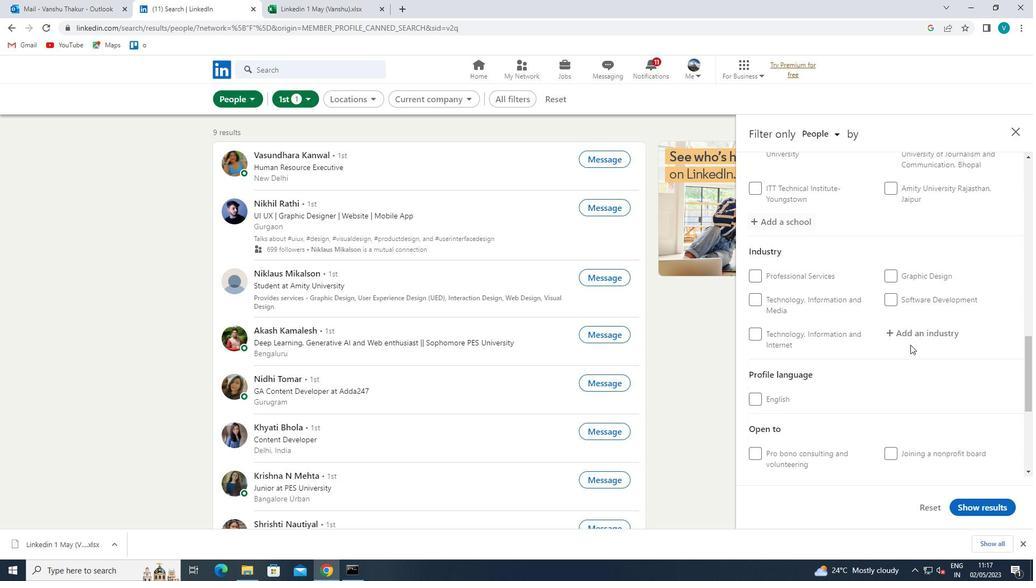 
Action: Mouse pressed left at (916, 334)
Screenshot: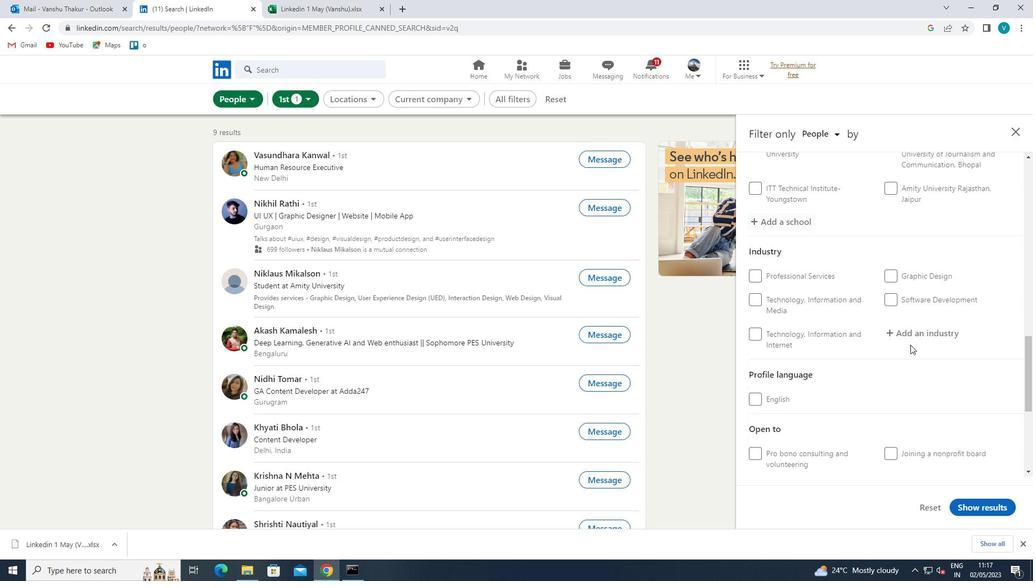 
Action: Key pressed <Key.shift>CONSTR
Screenshot: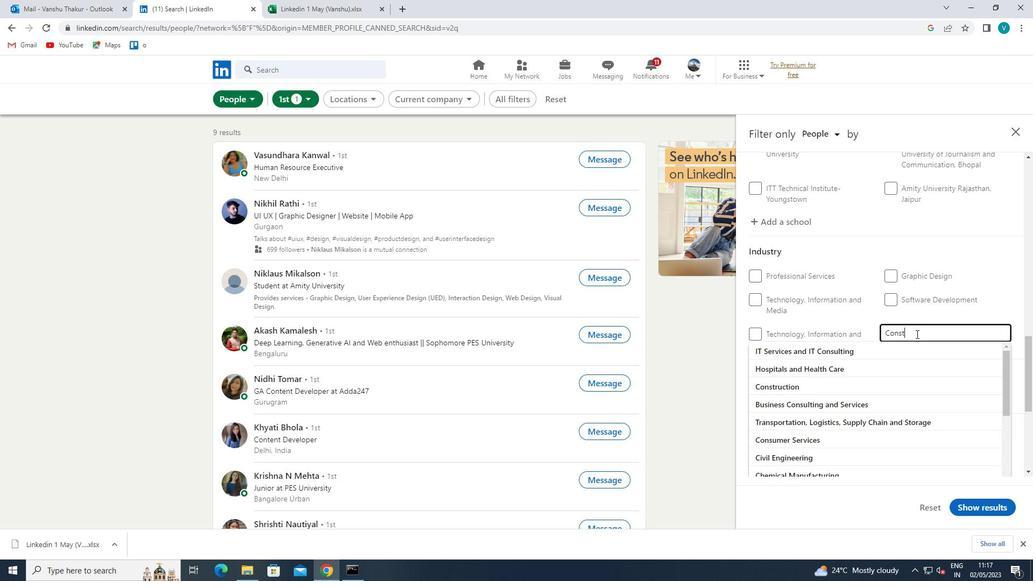 
Action: Mouse moved to (892, 352)
Screenshot: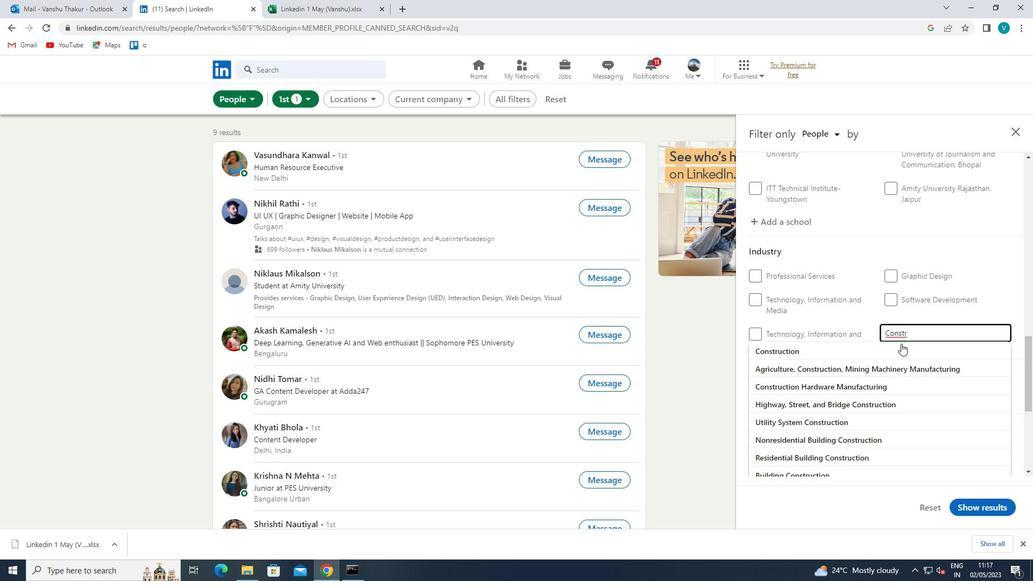 
Action: Mouse pressed left at (892, 352)
Screenshot: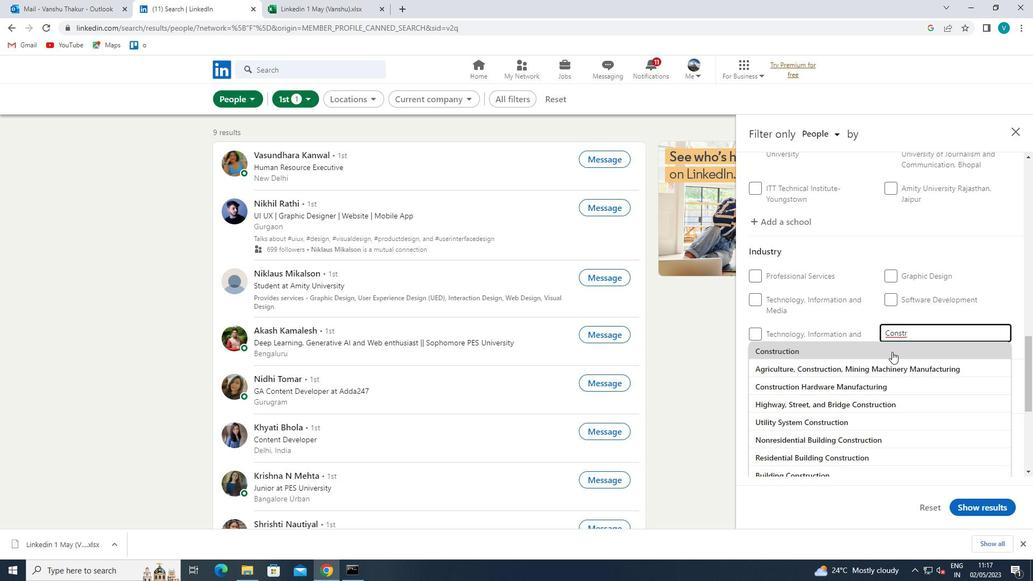 
Action: Mouse moved to (885, 329)
Screenshot: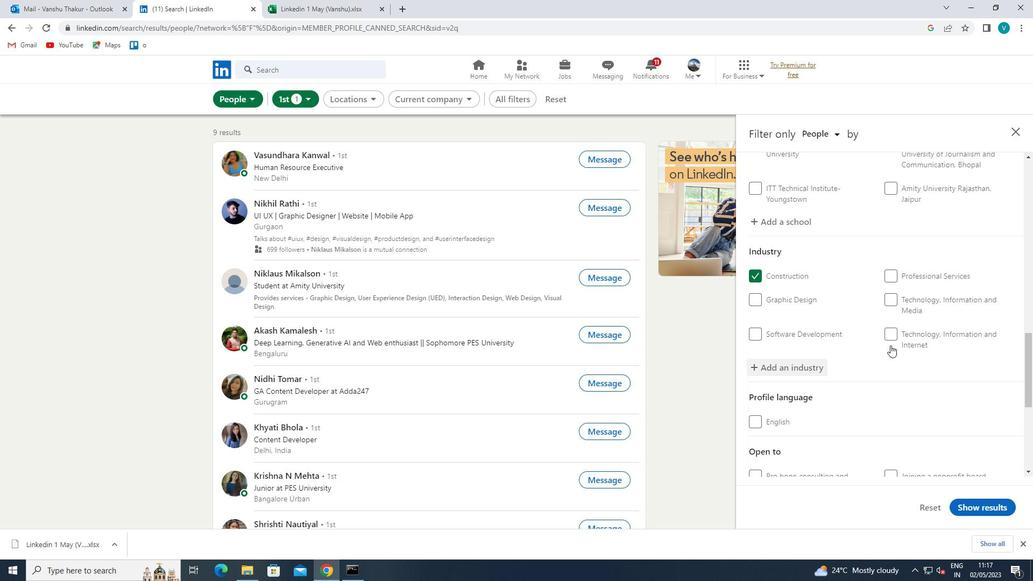 
Action: Mouse scrolled (885, 328) with delta (0, 0)
Screenshot: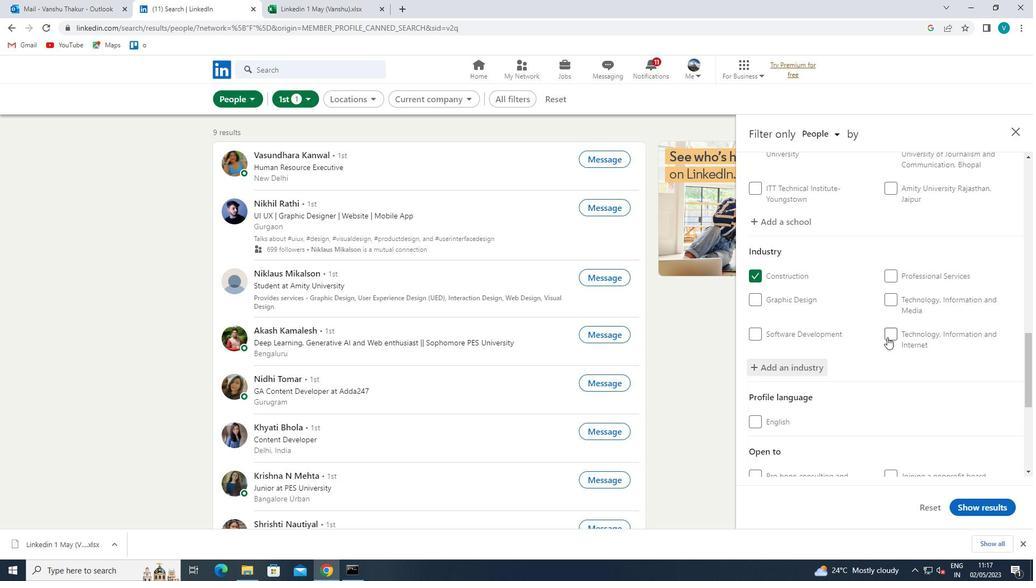 
Action: Mouse moved to (885, 328)
Screenshot: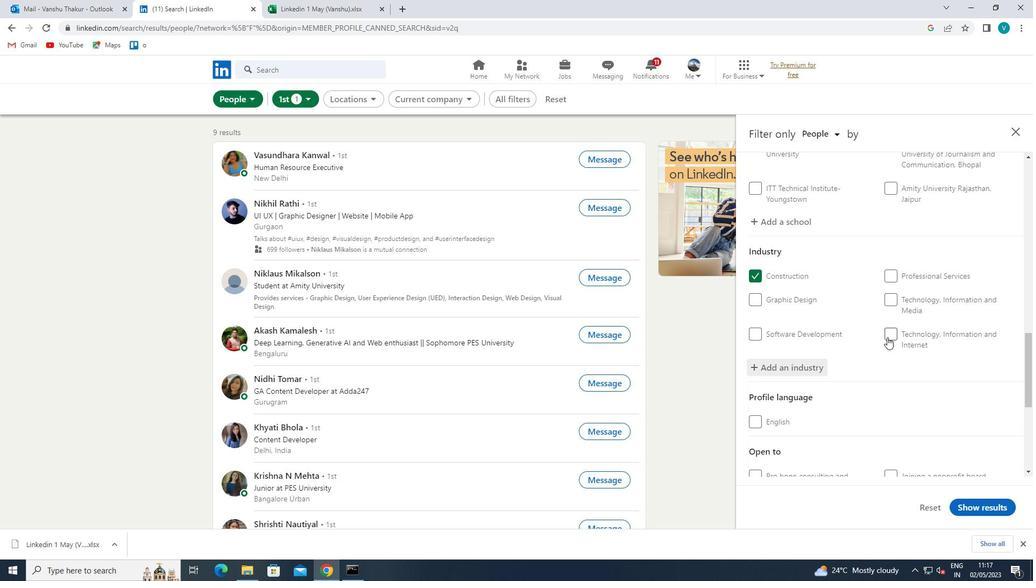
Action: Mouse scrolled (885, 328) with delta (0, 0)
Screenshot: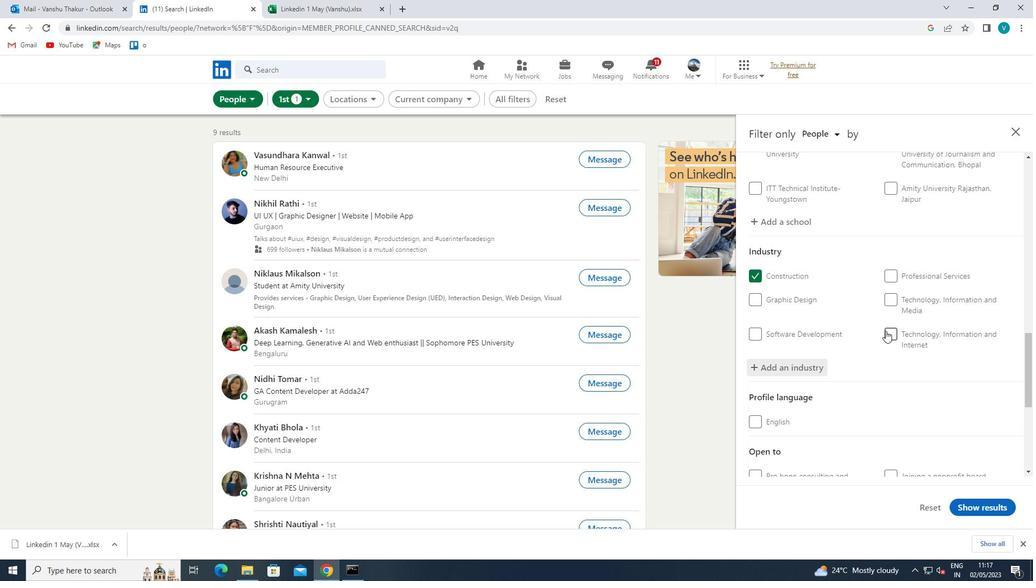 
Action: Mouse moved to (885, 328)
Screenshot: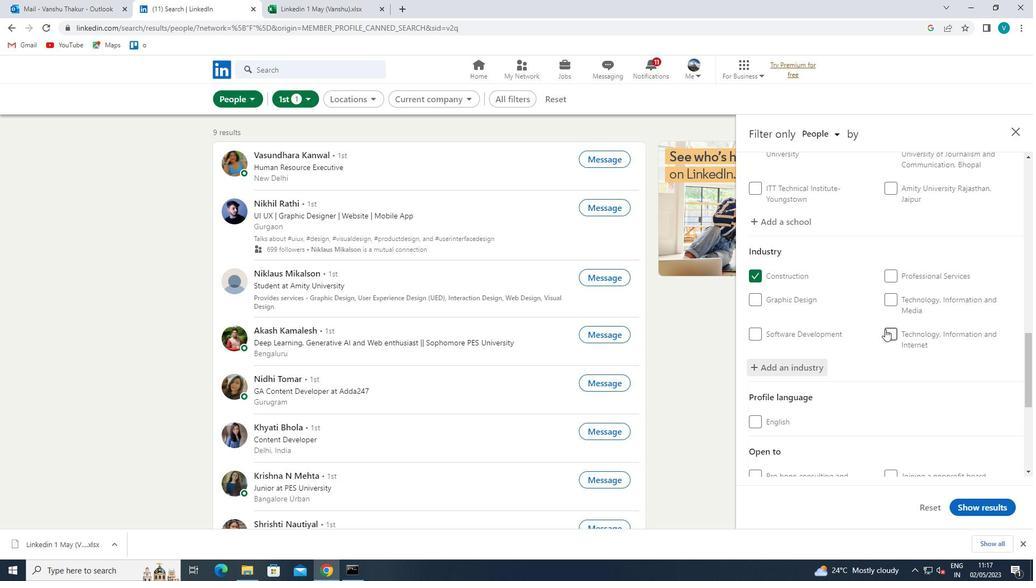 
Action: Mouse scrolled (885, 327) with delta (0, 0)
Screenshot: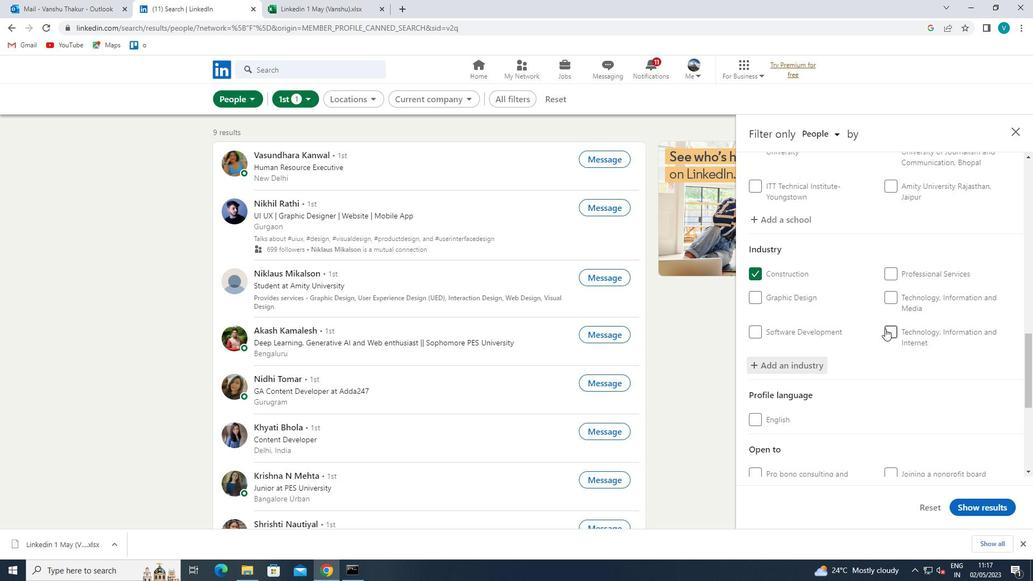 
Action: Mouse scrolled (885, 327) with delta (0, 0)
Screenshot: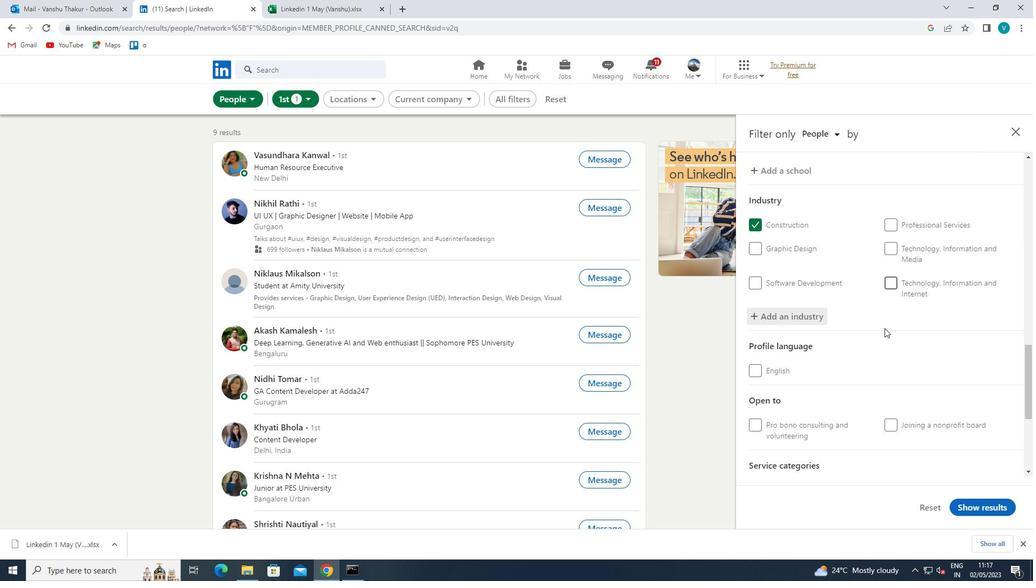 
Action: Mouse scrolled (885, 327) with delta (0, 0)
Screenshot: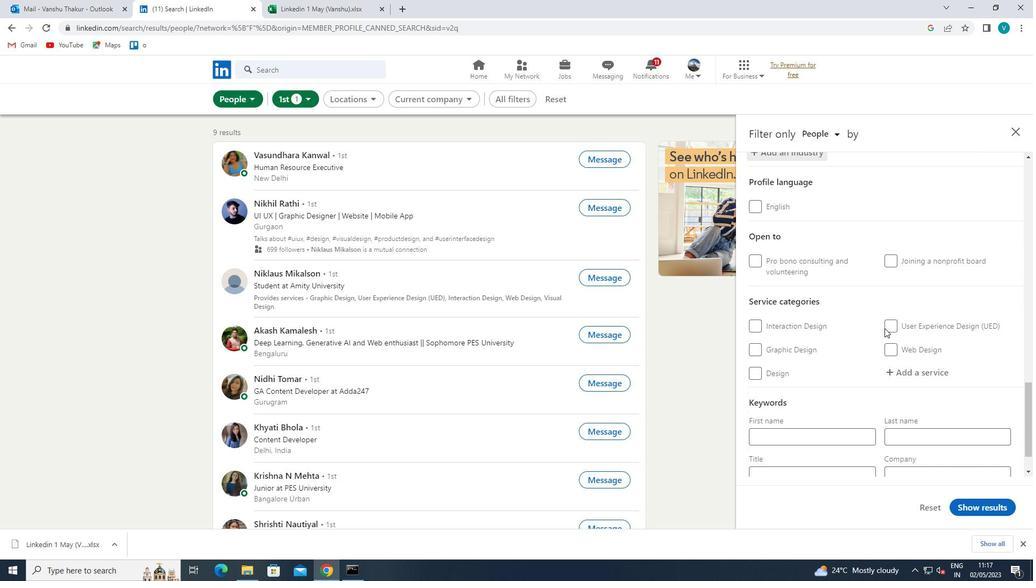 
Action: Mouse scrolled (885, 327) with delta (0, 0)
Screenshot: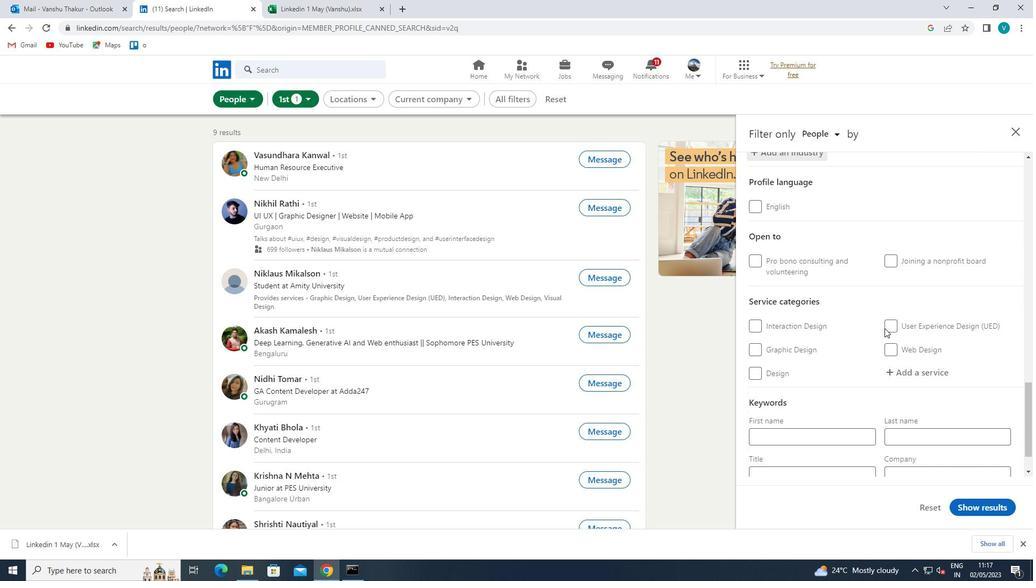 
Action: Mouse moved to (898, 319)
Screenshot: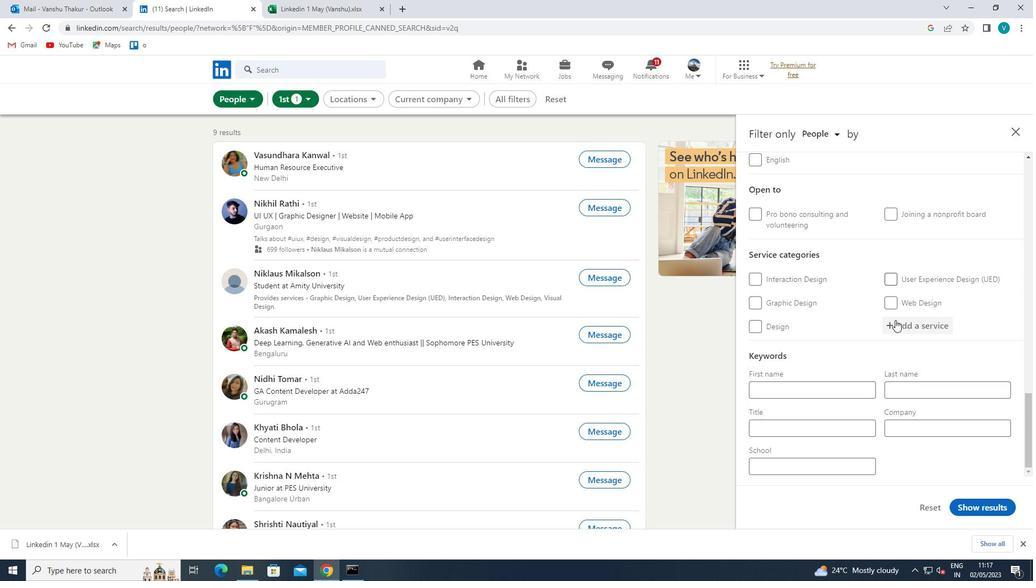 
Action: Mouse pressed left at (898, 319)
Screenshot: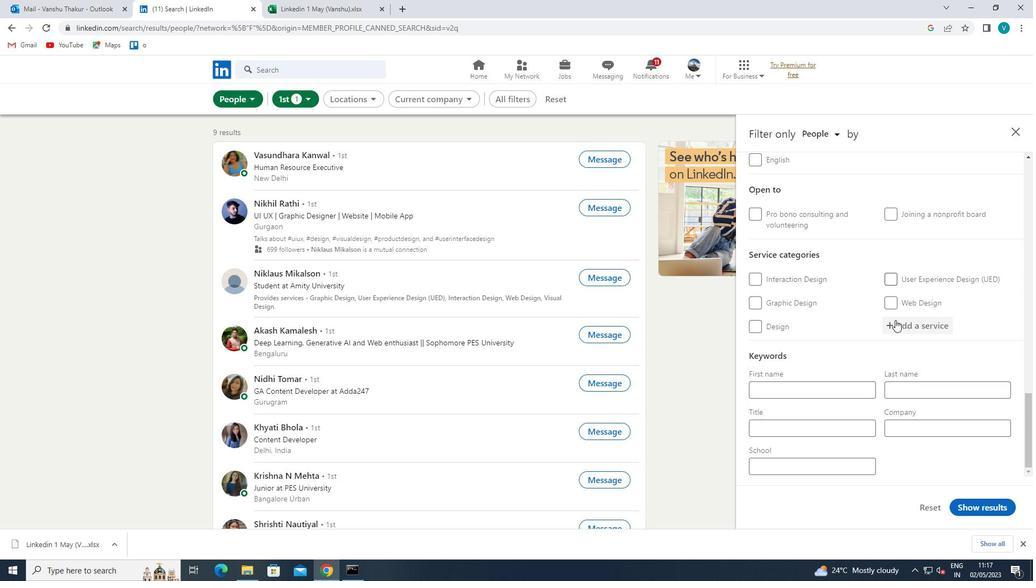 
Action: Key pressed <Key.shift>LOANS
Screenshot: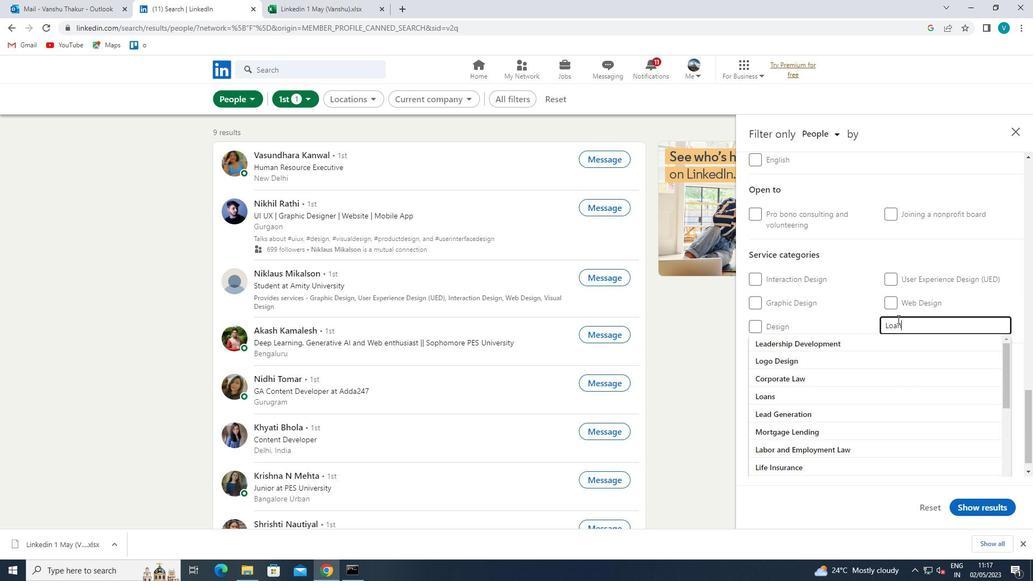 
Action: Mouse moved to (869, 340)
Screenshot: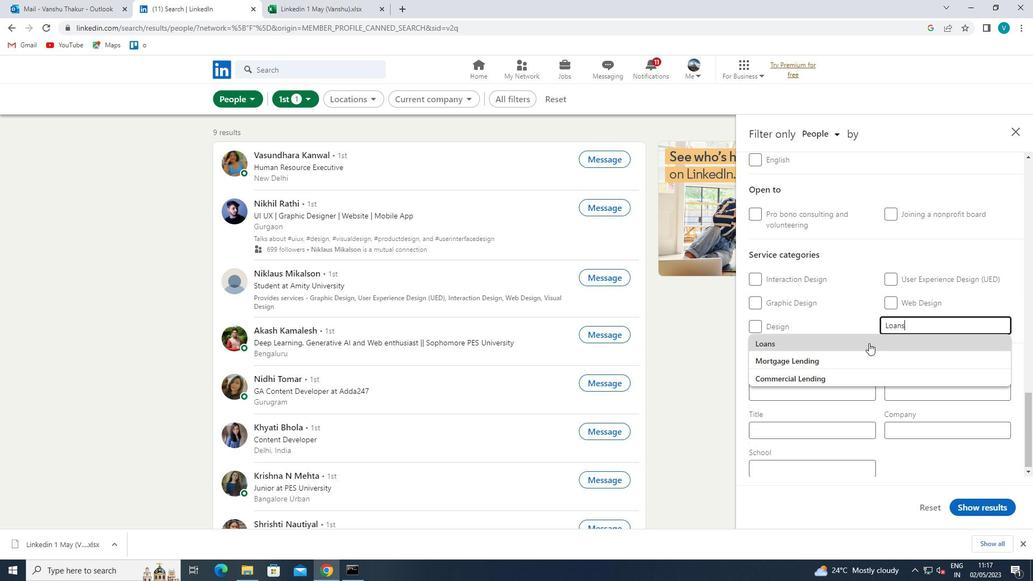 
Action: Mouse pressed left at (869, 340)
Screenshot: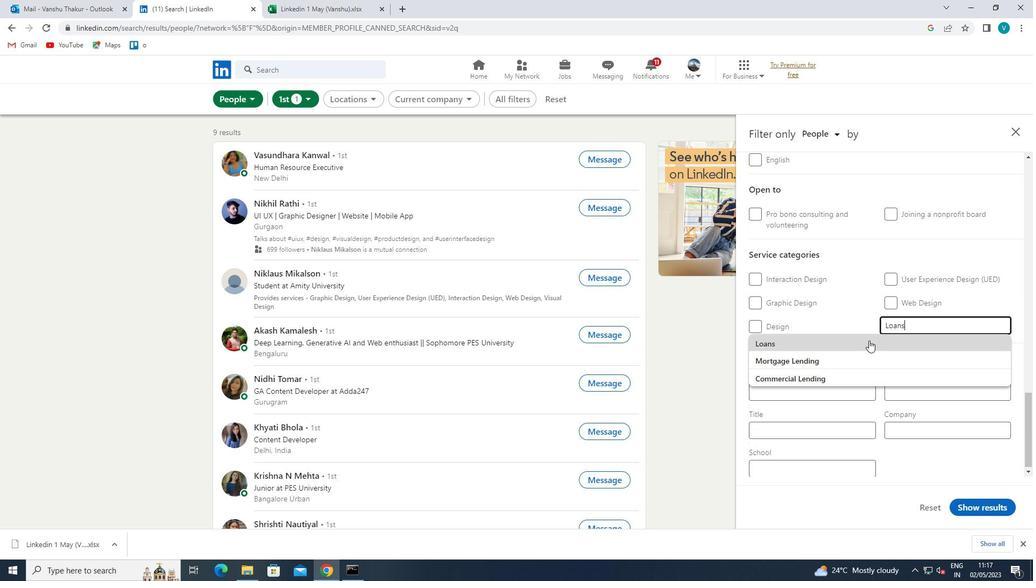 
Action: Mouse scrolled (869, 340) with delta (0, 0)
Screenshot: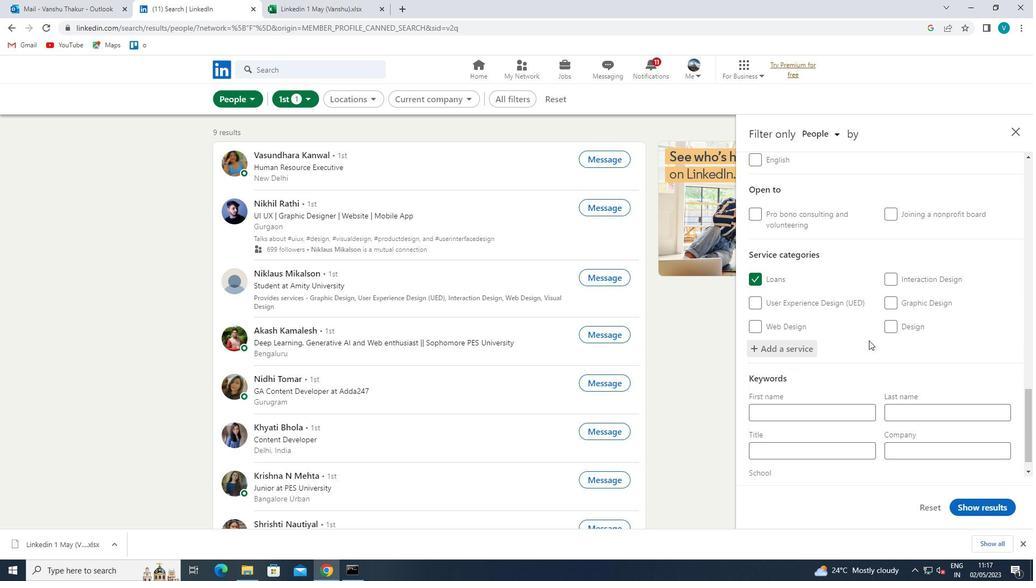 
Action: Mouse moved to (869, 340)
Screenshot: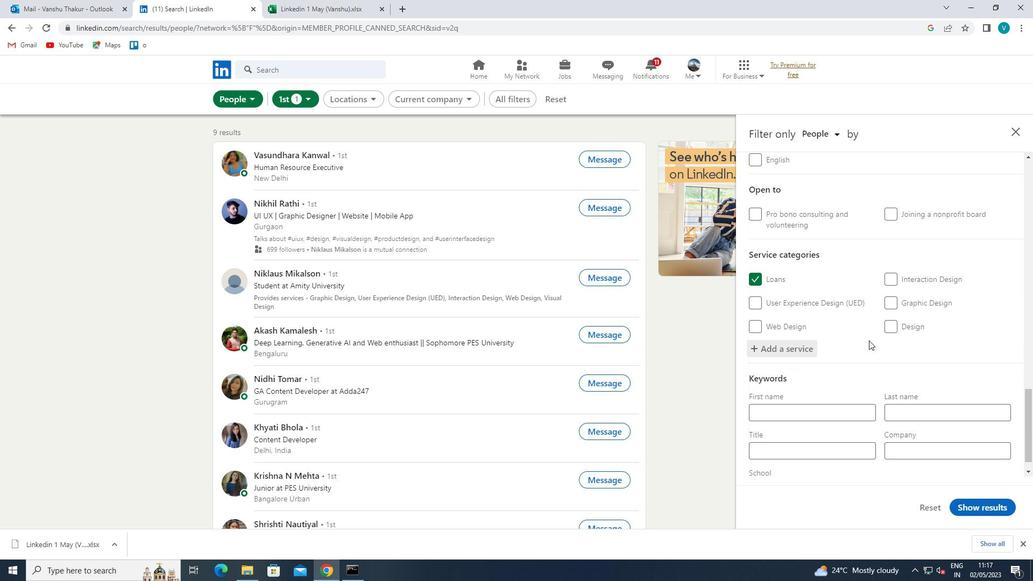 
Action: Mouse scrolled (869, 339) with delta (0, 0)
Screenshot: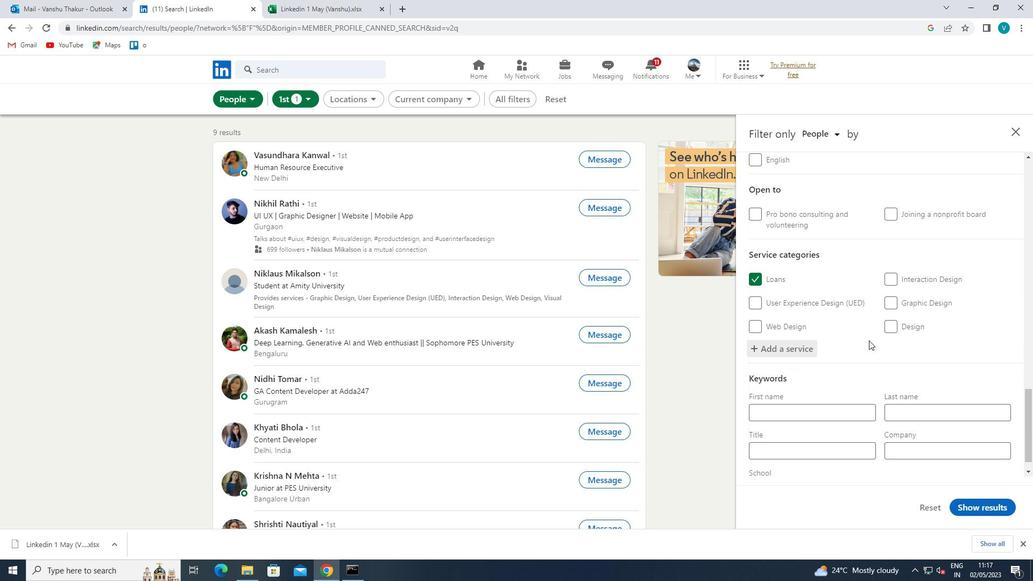 
Action: Mouse scrolled (869, 339) with delta (0, 0)
Screenshot: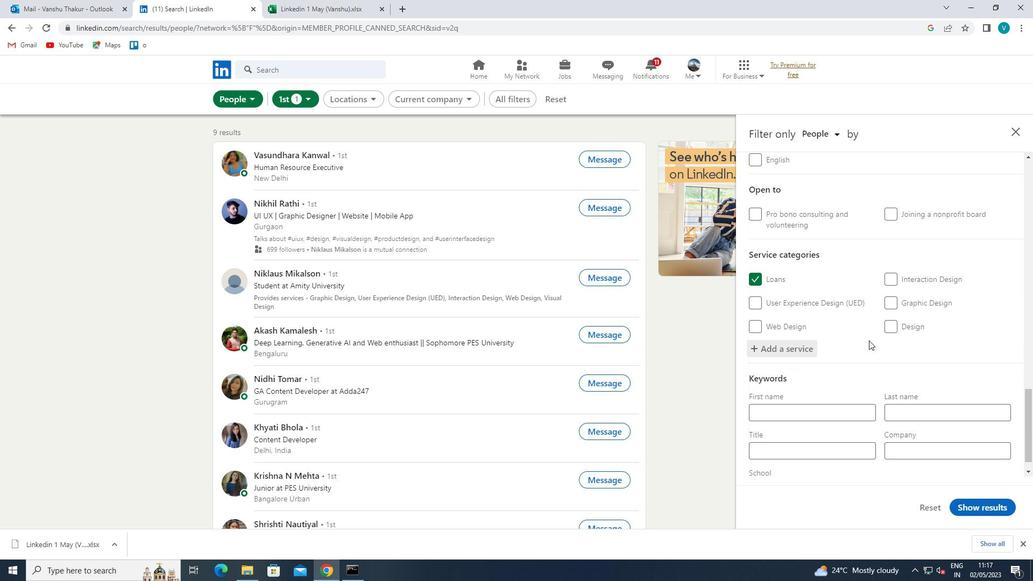 
Action: Mouse moved to (857, 434)
Screenshot: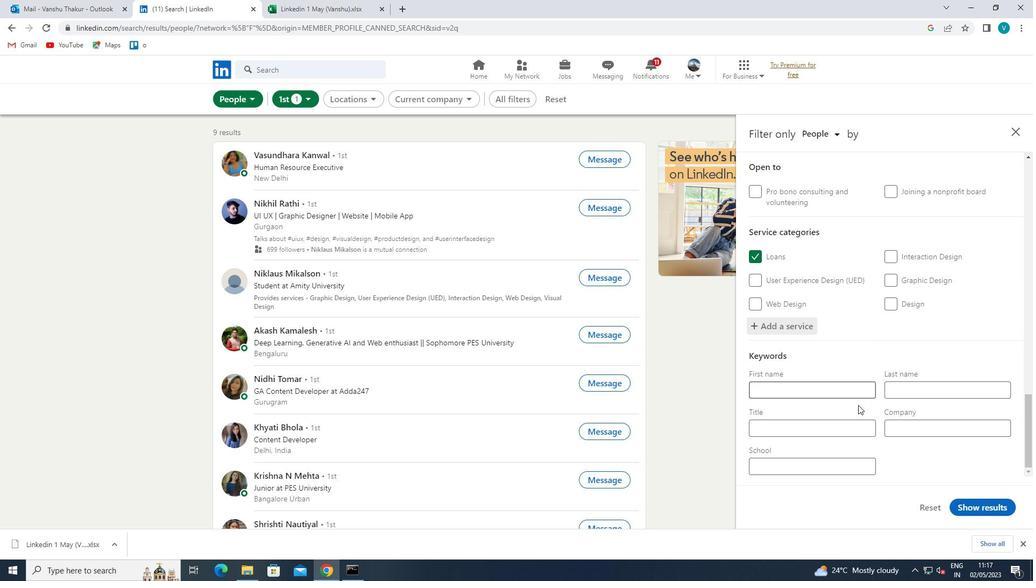 
Action: Mouse pressed left at (857, 434)
Screenshot: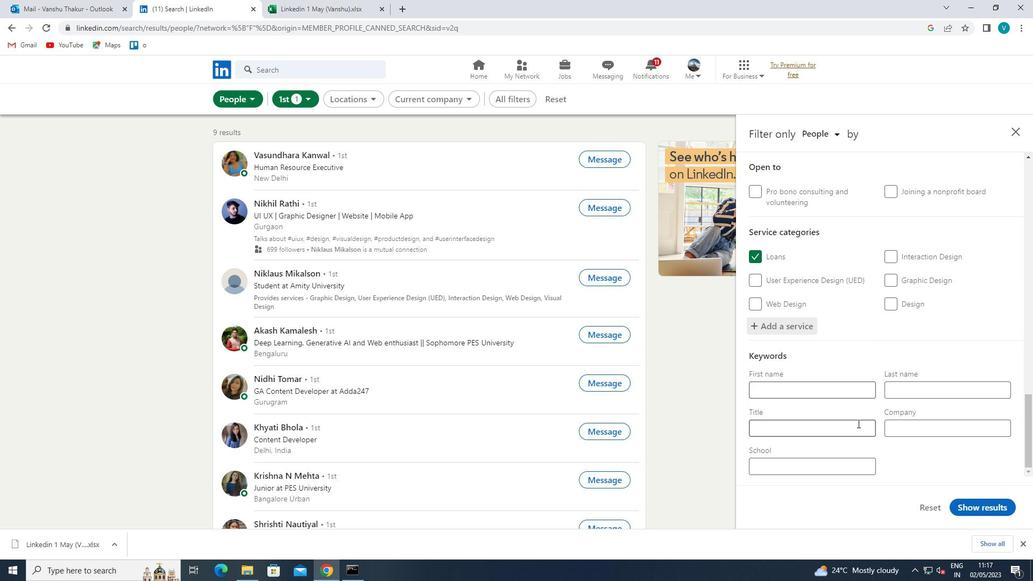 
Action: Key pressed <Key.shift>PHYSICAL<Key.space><Key.shift>THERAPY<Key.space><Key.shift>ASSISTAM<Key.backspace>NT<Key.space>
Screenshot: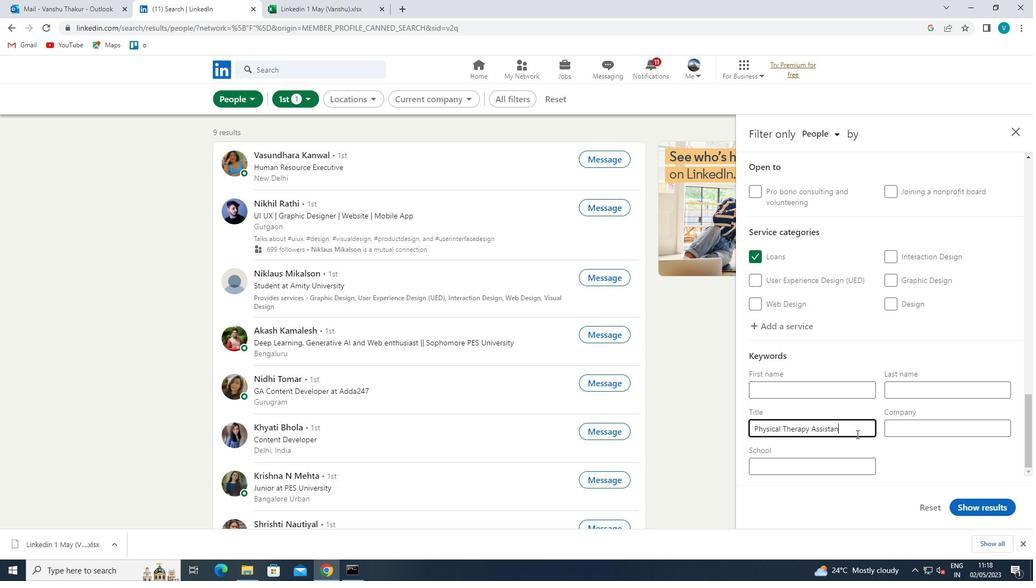 
Action: Mouse moved to (964, 505)
Screenshot: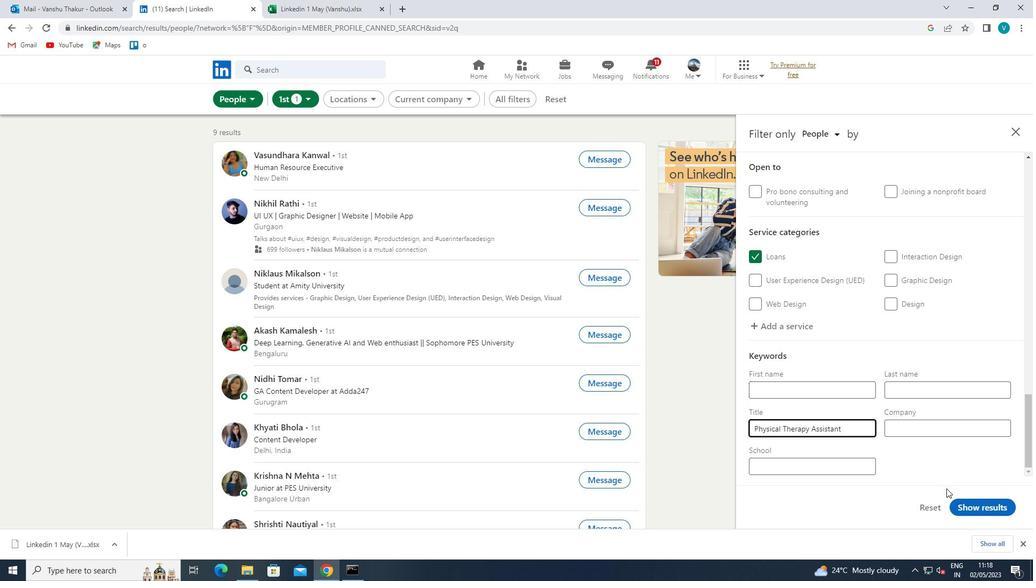 
Action: Mouse pressed left at (964, 505)
Screenshot: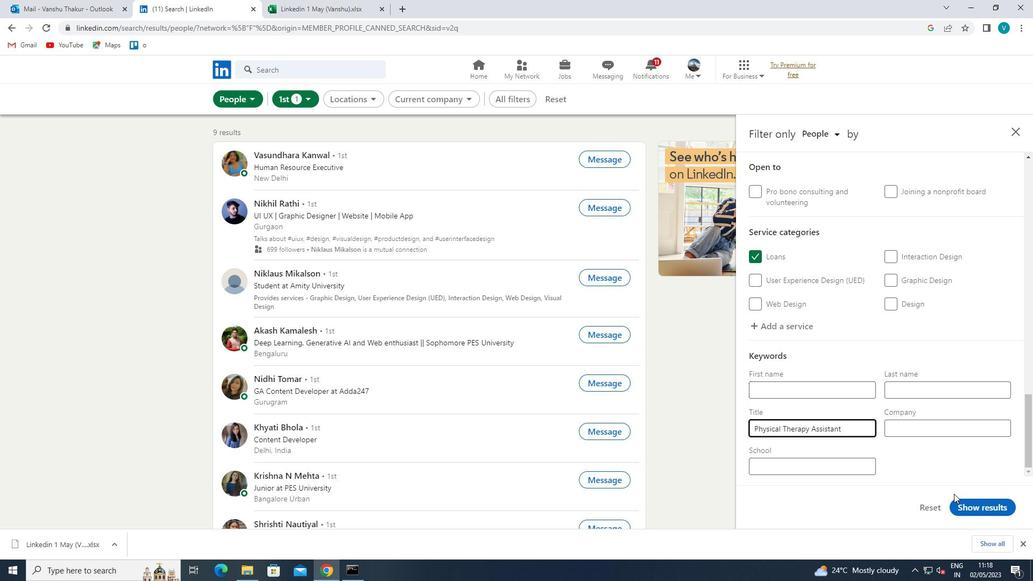 
